 Task: Search one way flight ticket for 4 adults, 2 children, 2 infants in seat and 1 infant on lap in premium economy from Lewisburg: Greenbrier Valley Airport to Gillette: Gillette Campbell County Airport on 5-1-2023. Choice of flights is Singapure airlines. Number of bags: 2 carry on bags. Outbound departure time preference is 13:00.
Action: Mouse moved to (286, 263)
Screenshot: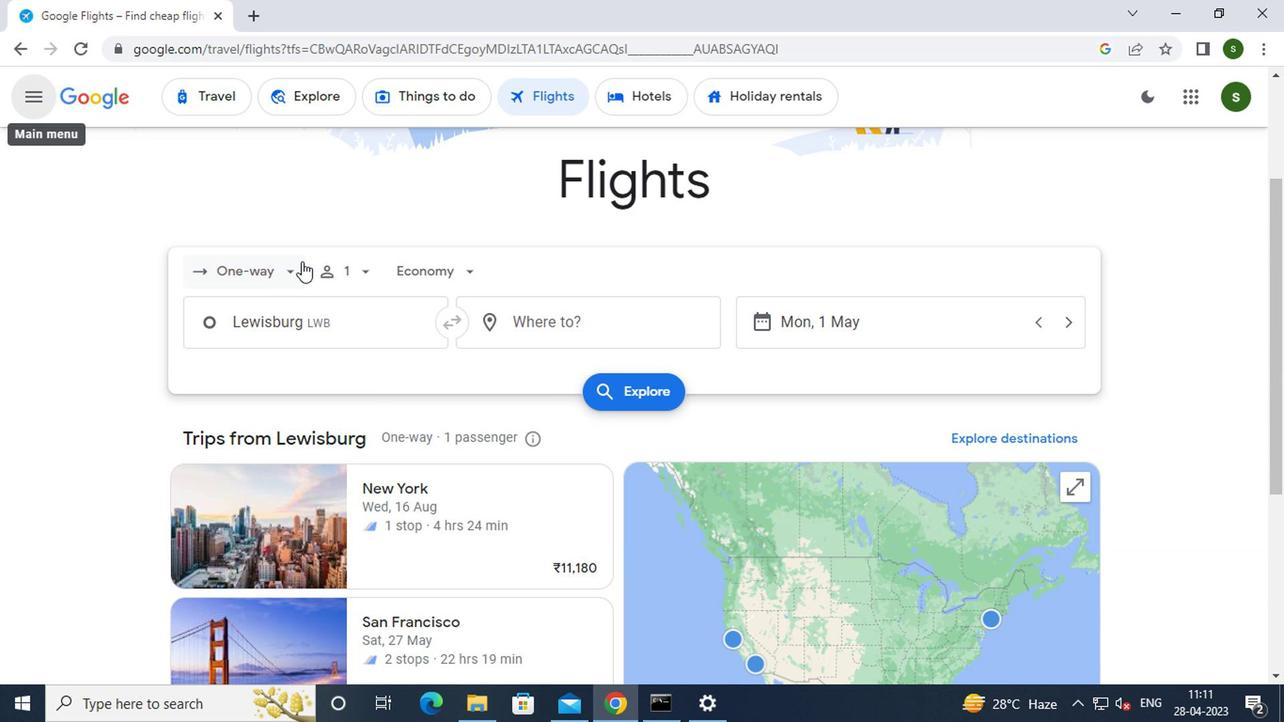 
Action: Mouse pressed left at (286, 263)
Screenshot: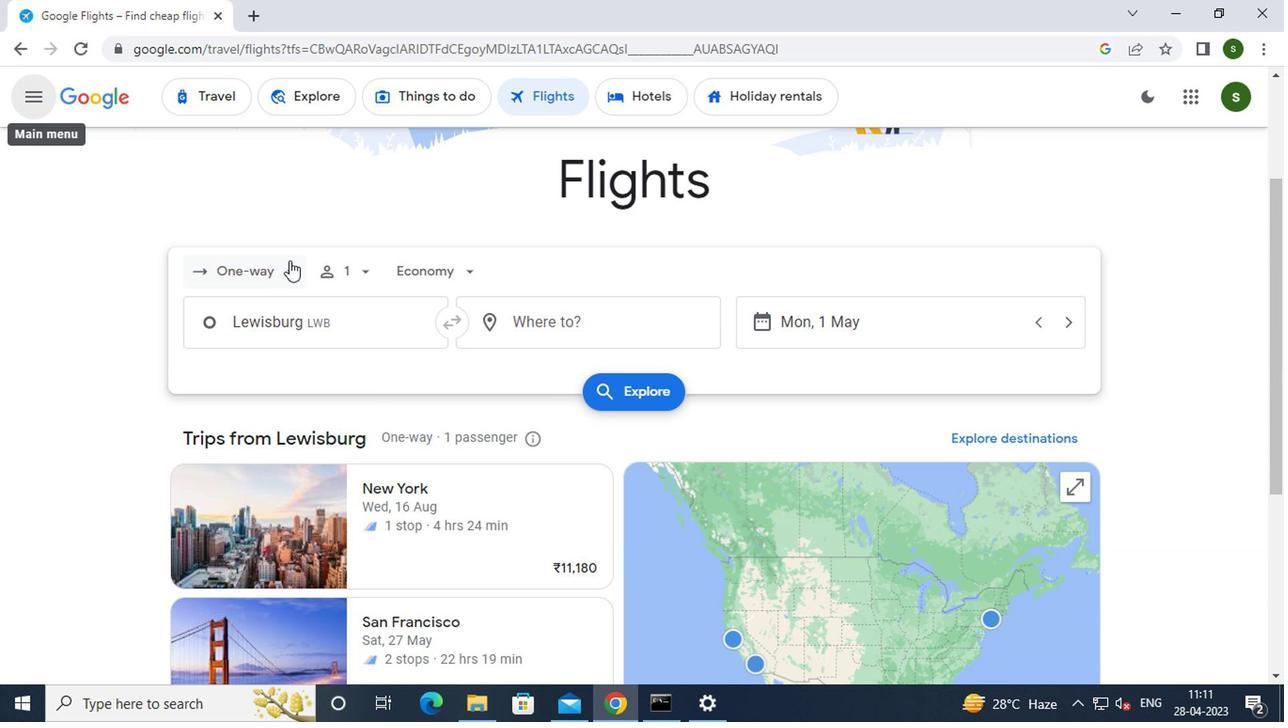 
Action: Mouse moved to (284, 352)
Screenshot: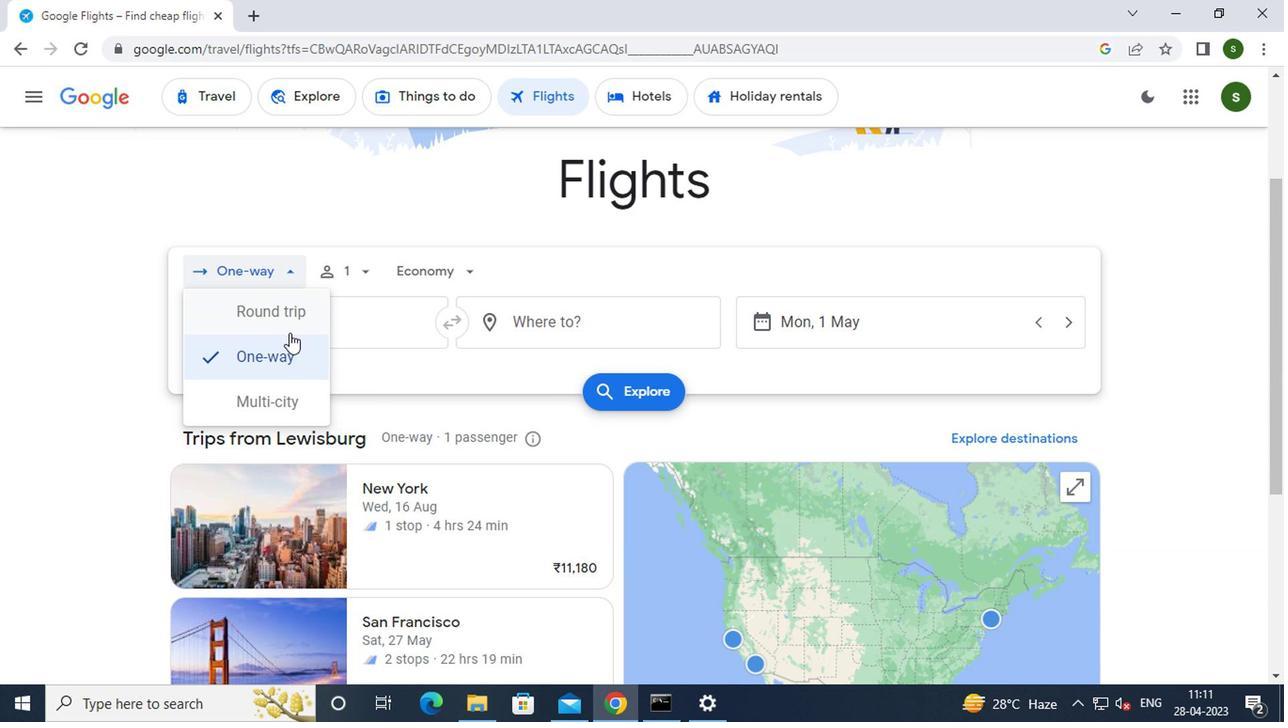 
Action: Mouse pressed left at (284, 352)
Screenshot: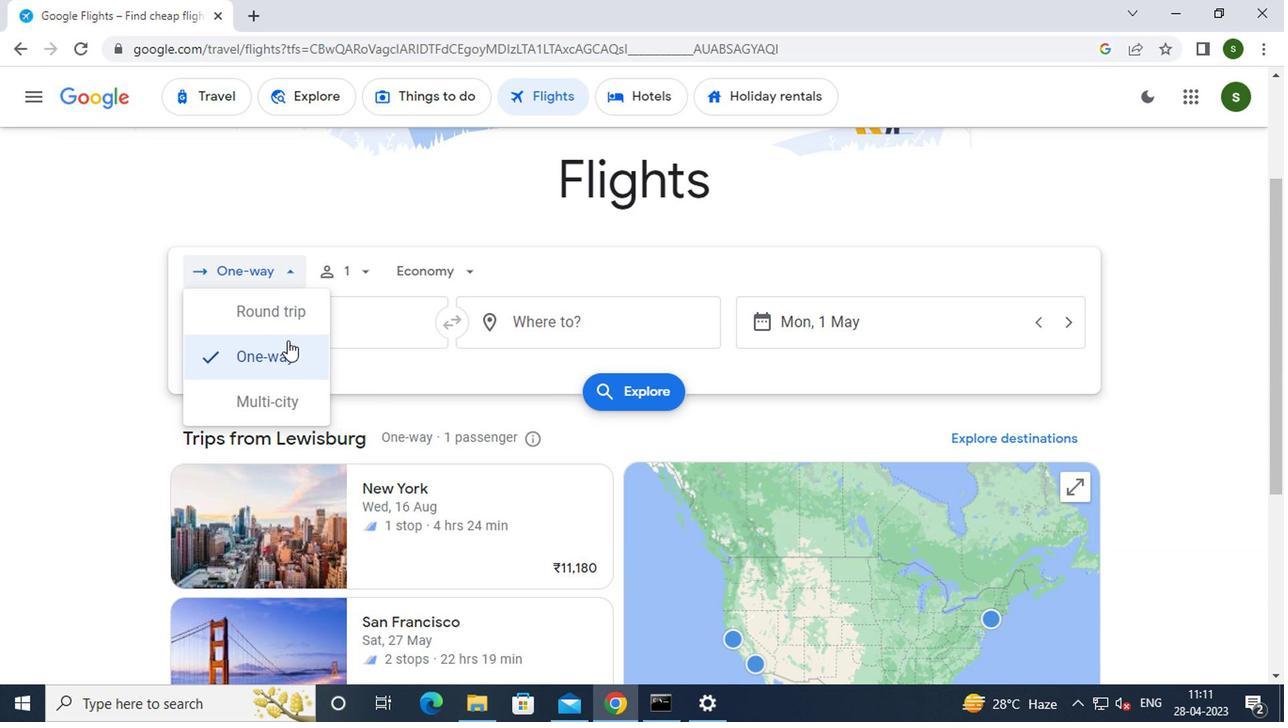 
Action: Mouse moved to (357, 266)
Screenshot: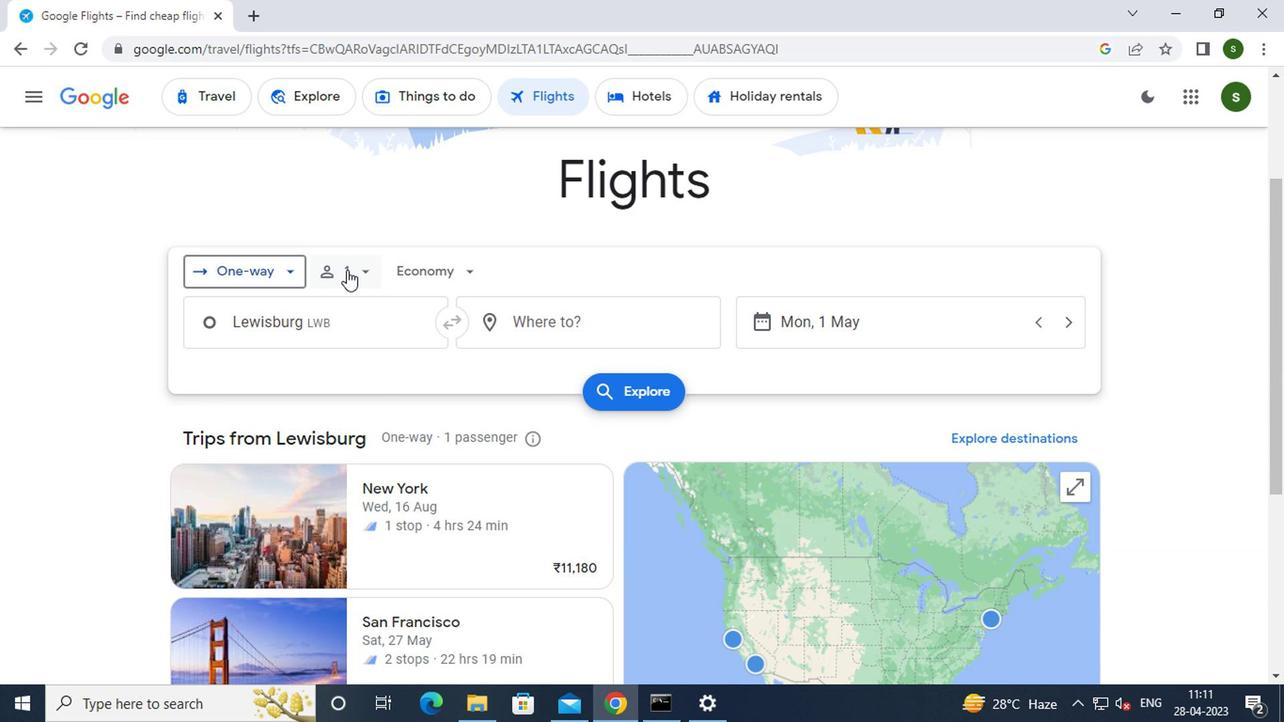 
Action: Mouse pressed left at (357, 266)
Screenshot: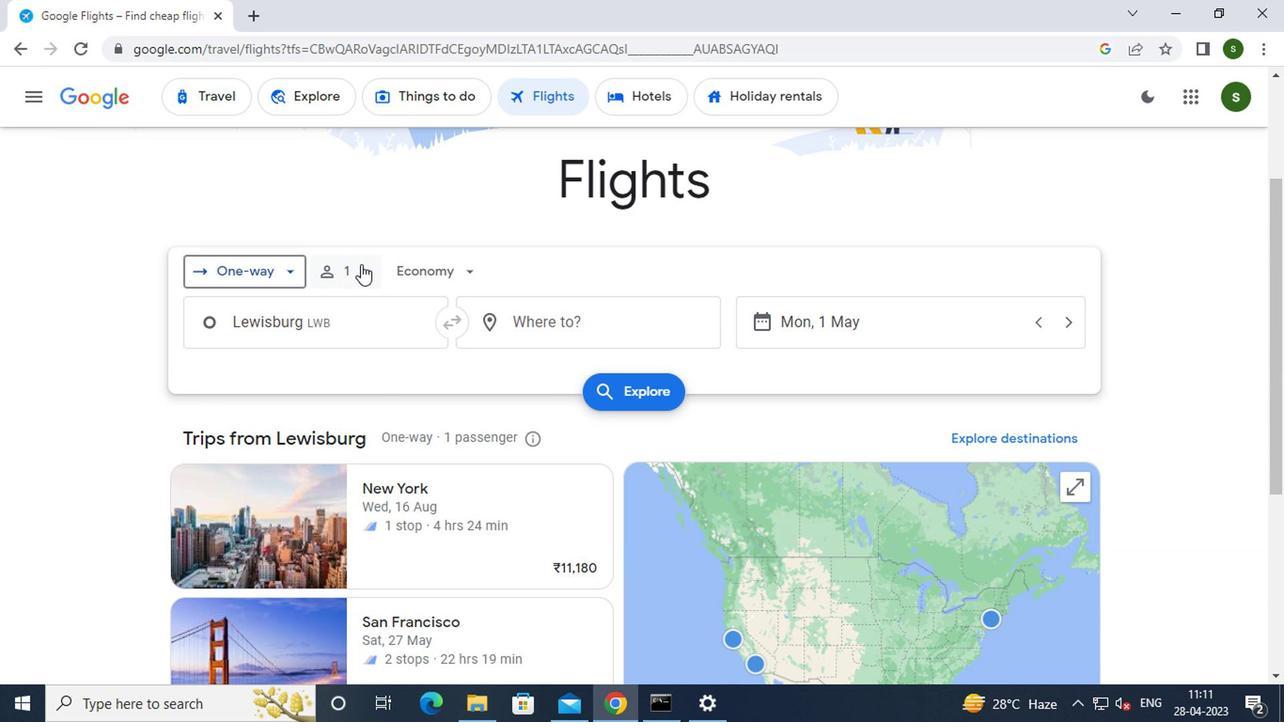 
Action: Mouse moved to (491, 322)
Screenshot: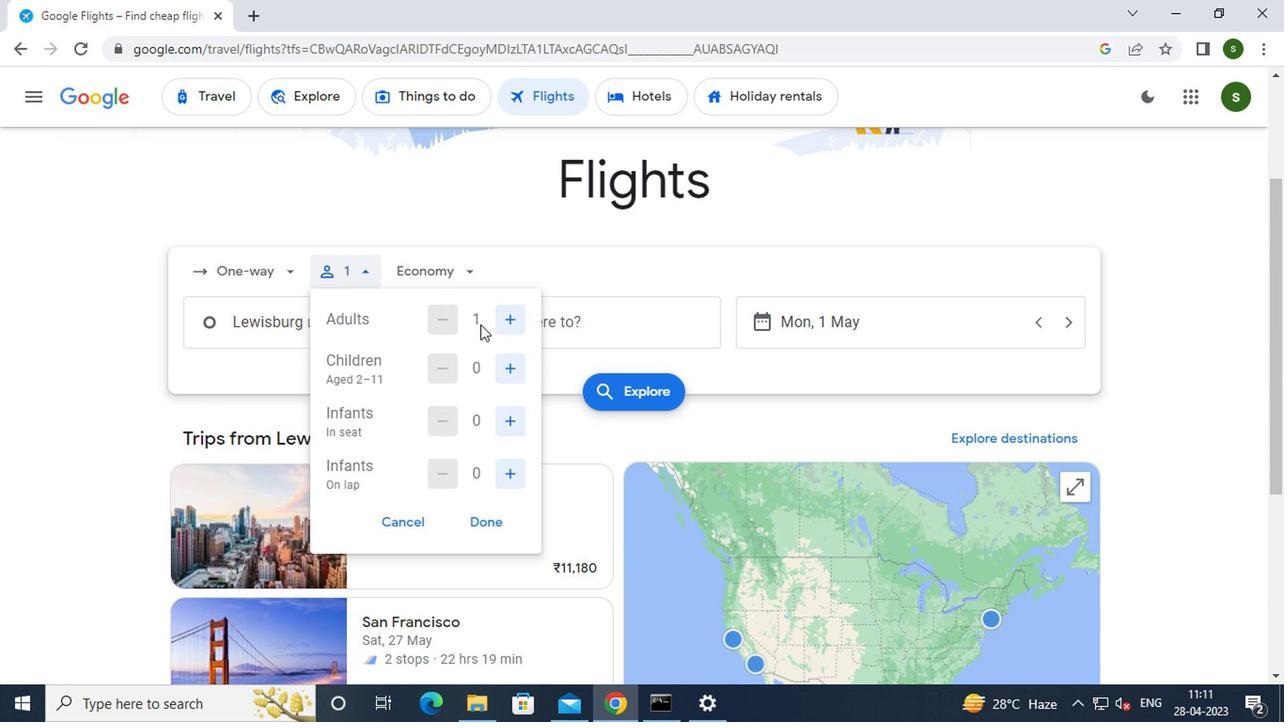
Action: Mouse pressed left at (491, 322)
Screenshot: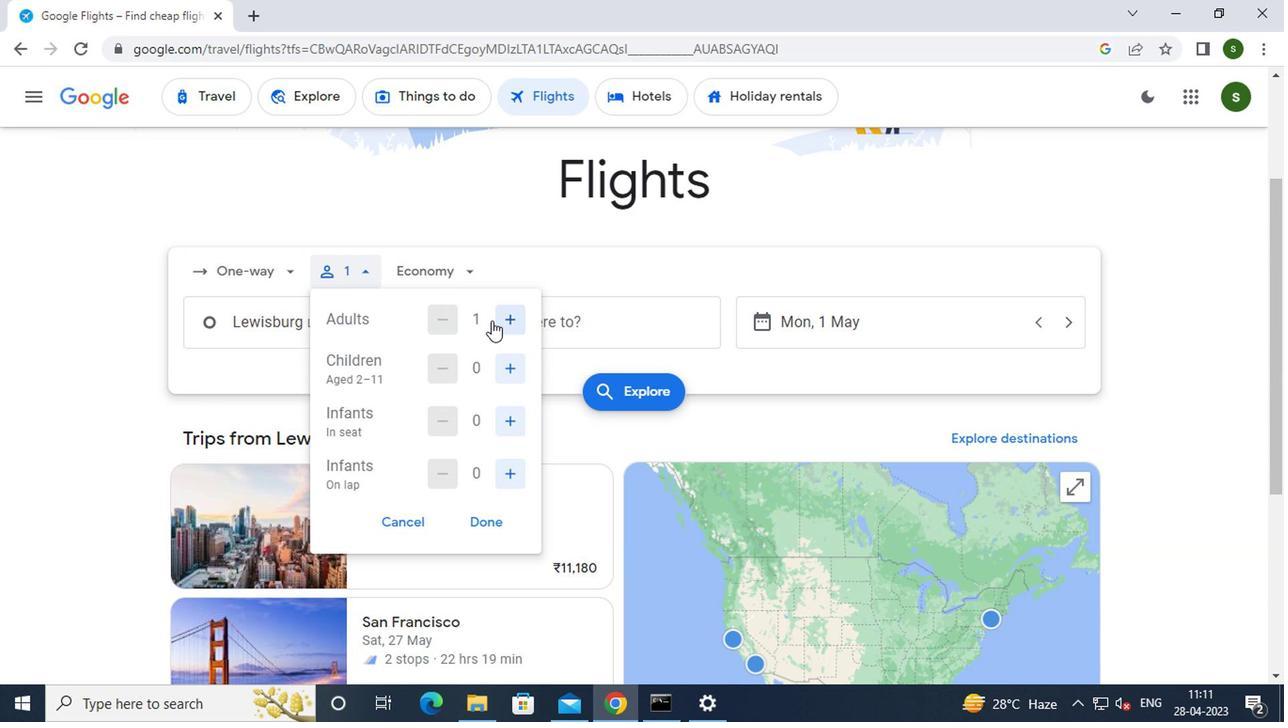 
Action: Mouse pressed left at (491, 322)
Screenshot: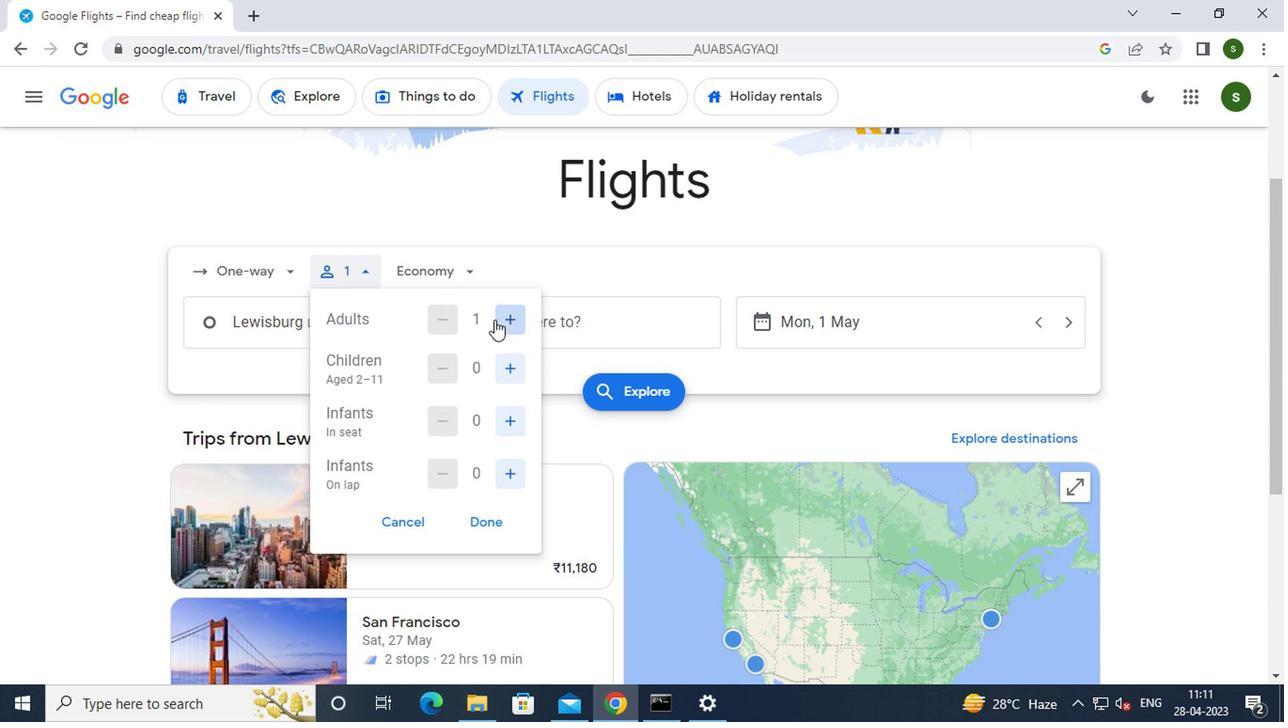 
Action: Mouse pressed left at (491, 322)
Screenshot: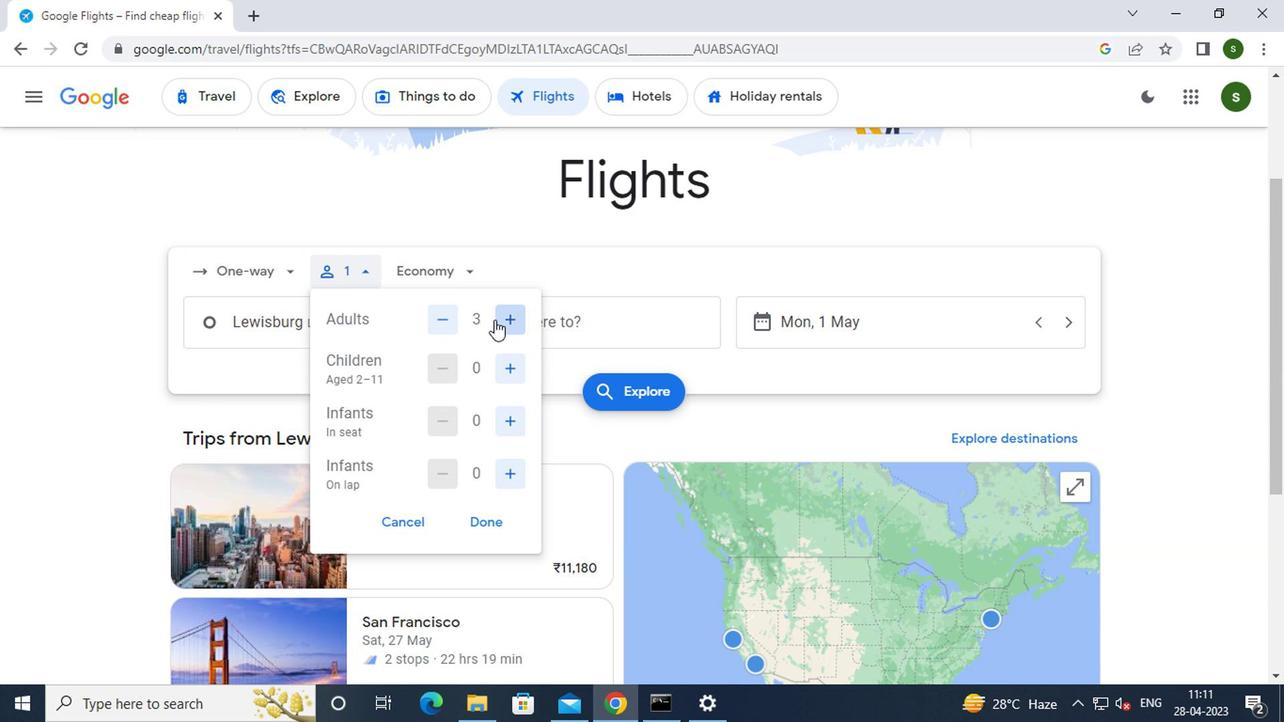 
Action: Mouse moved to (506, 361)
Screenshot: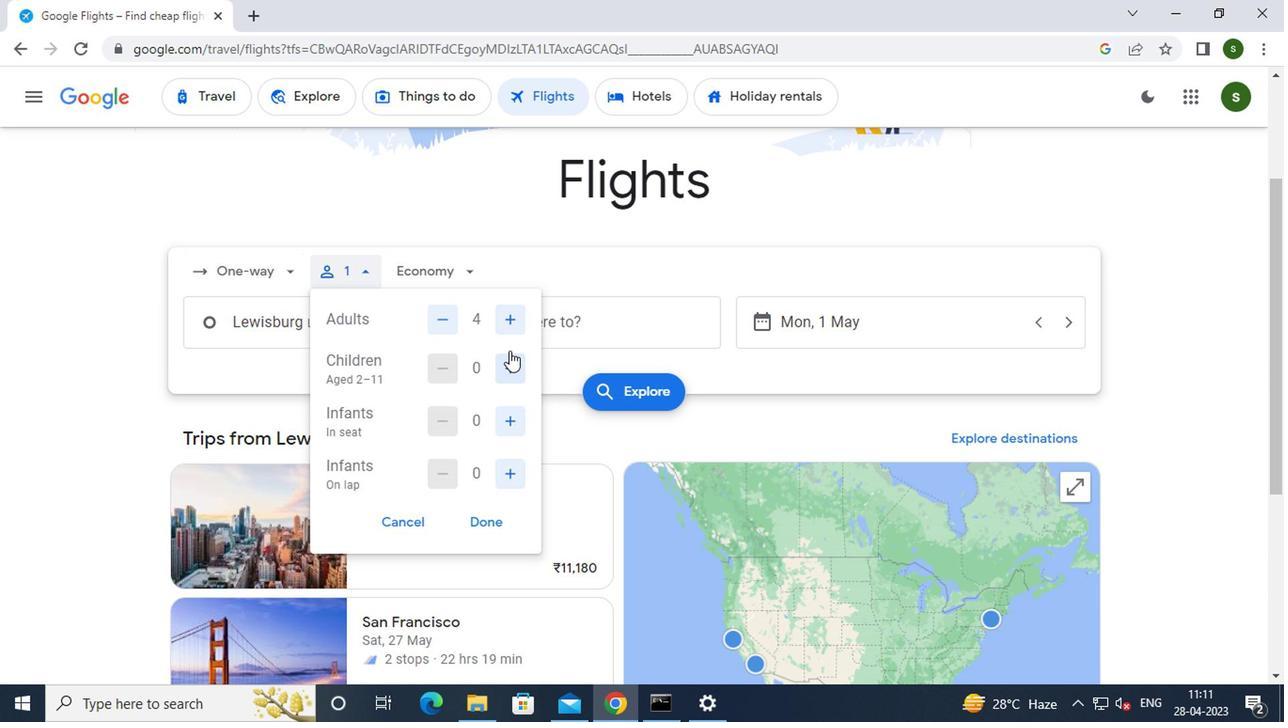 
Action: Mouse pressed left at (506, 361)
Screenshot: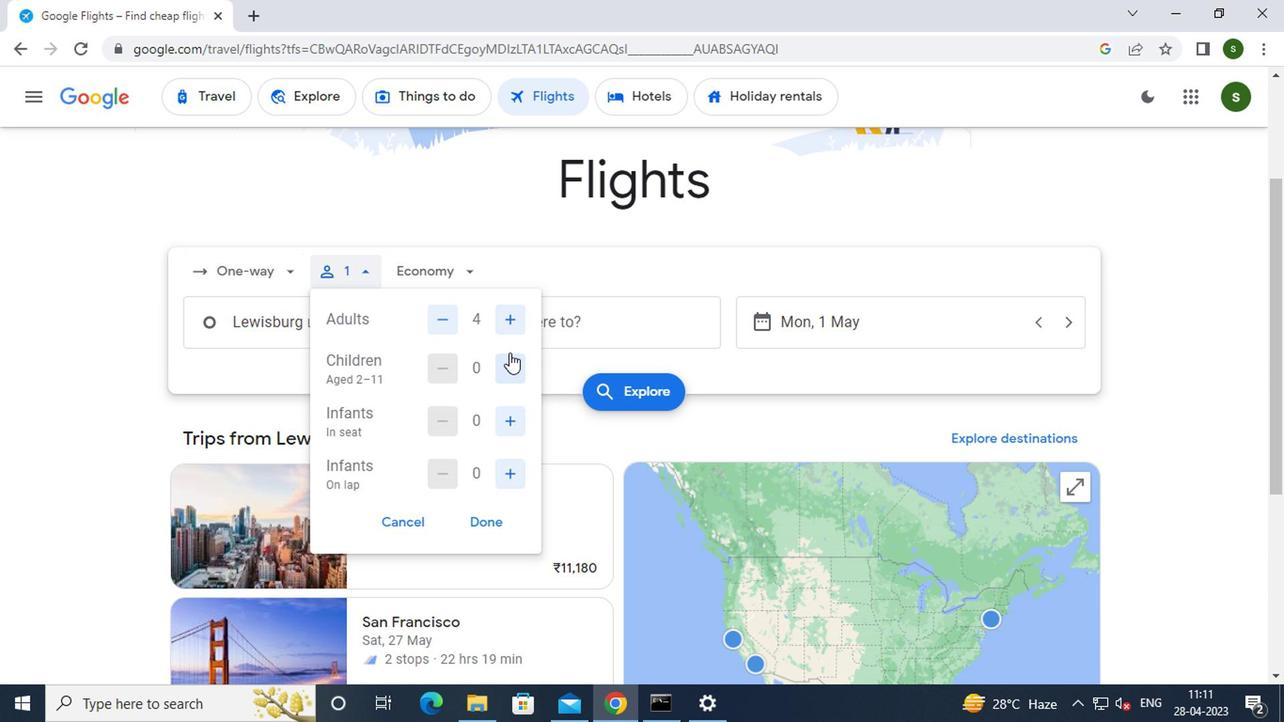 
Action: Mouse pressed left at (506, 361)
Screenshot: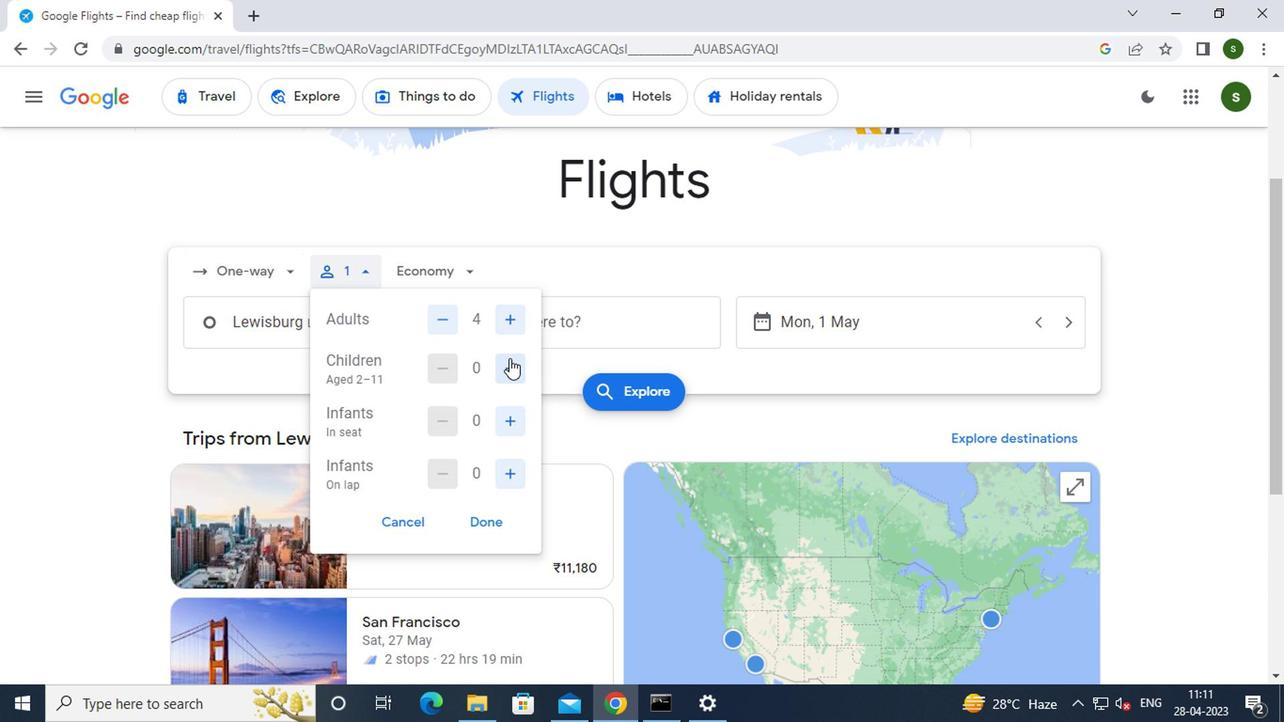 
Action: Mouse moved to (515, 412)
Screenshot: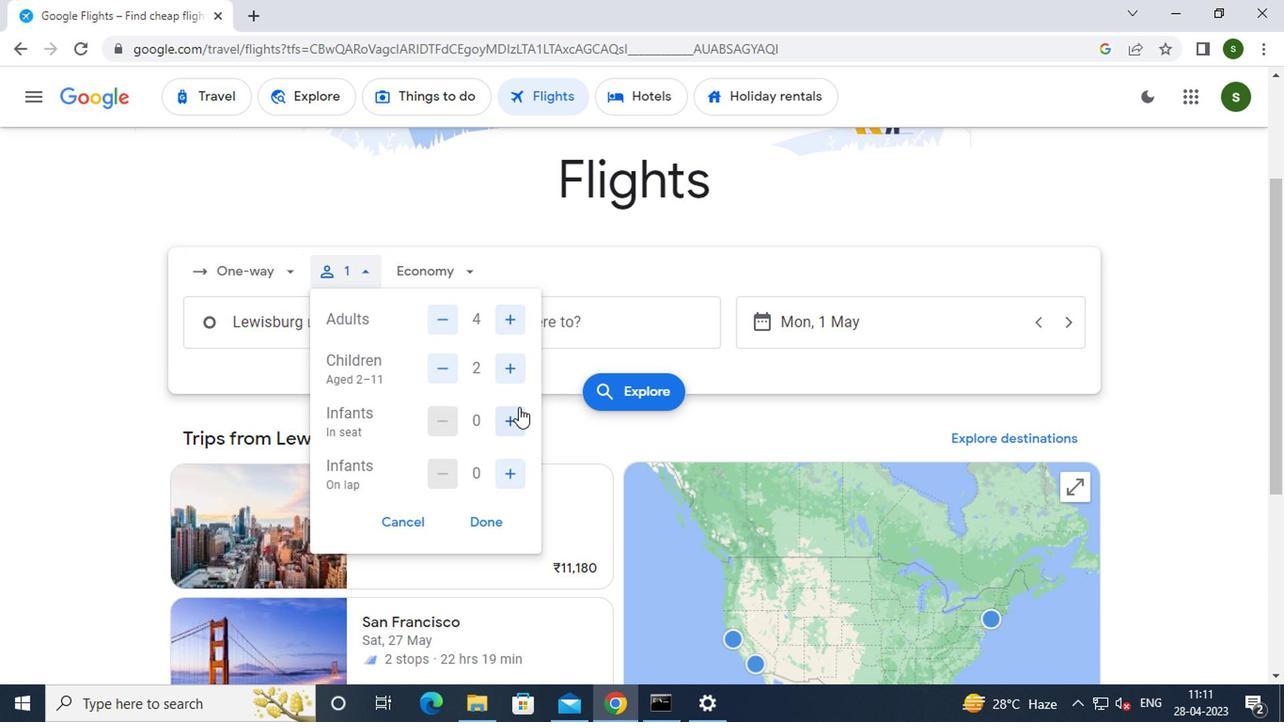 
Action: Mouse pressed left at (515, 412)
Screenshot: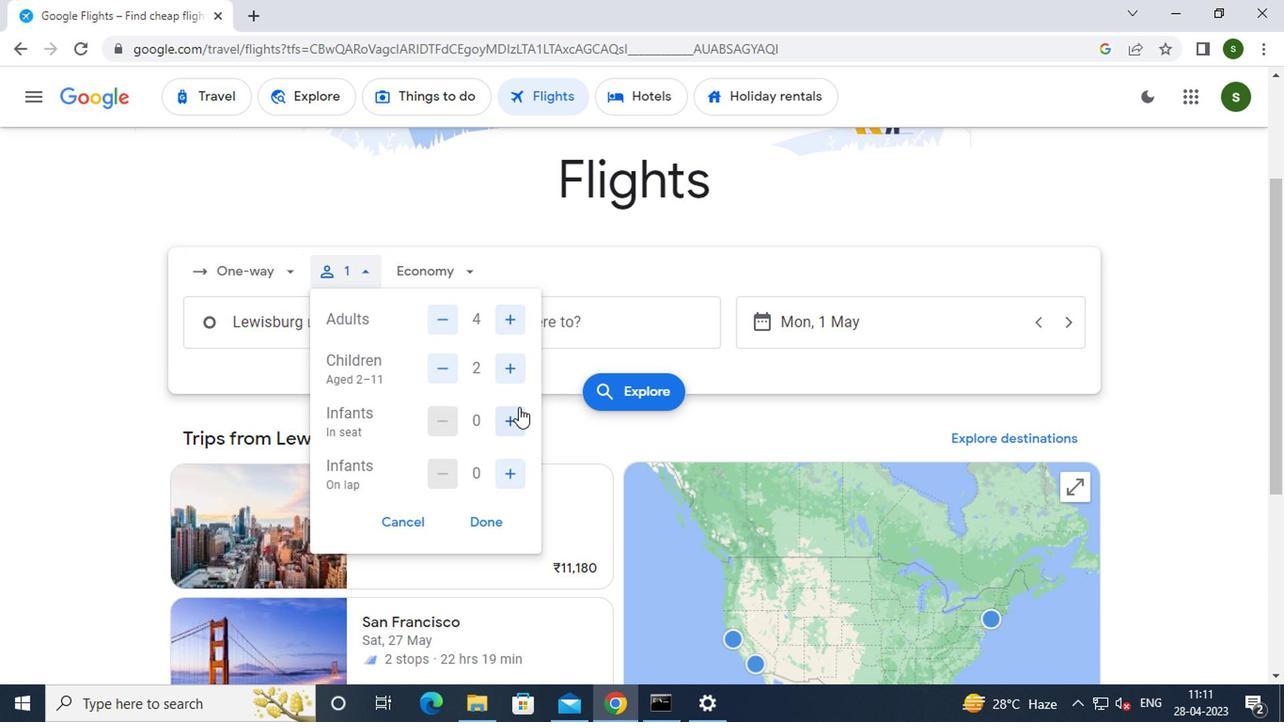 
Action: Mouse pressed left at (515, 412)
Screenshot: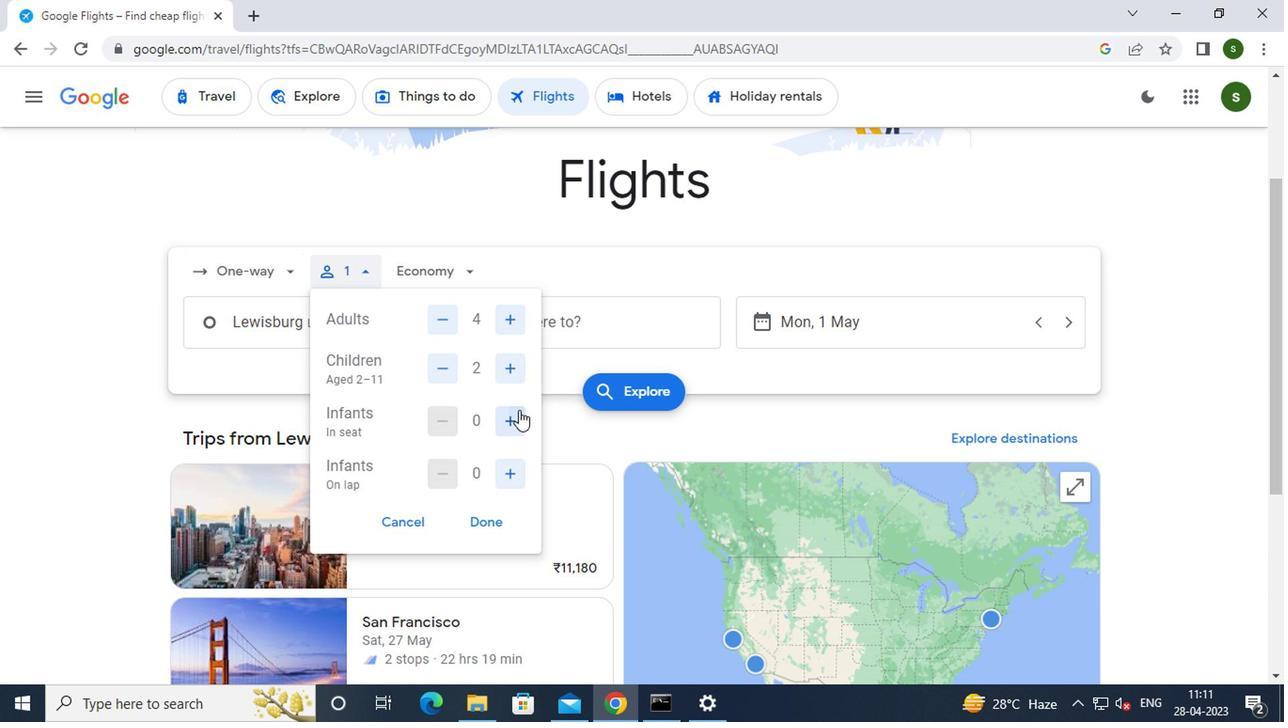 
Action: Mouse moved to (506, 485)
Screenshot: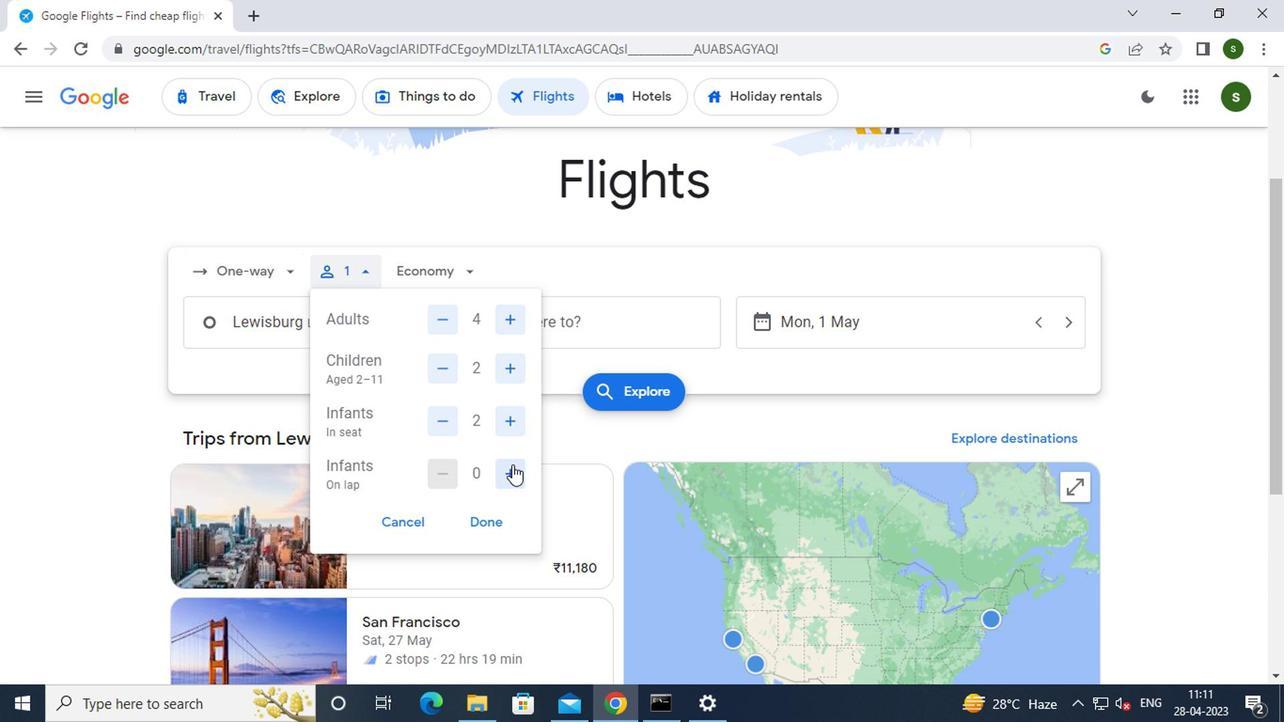 
Action: Mouse pressed left at (506, 485)
Screenshot: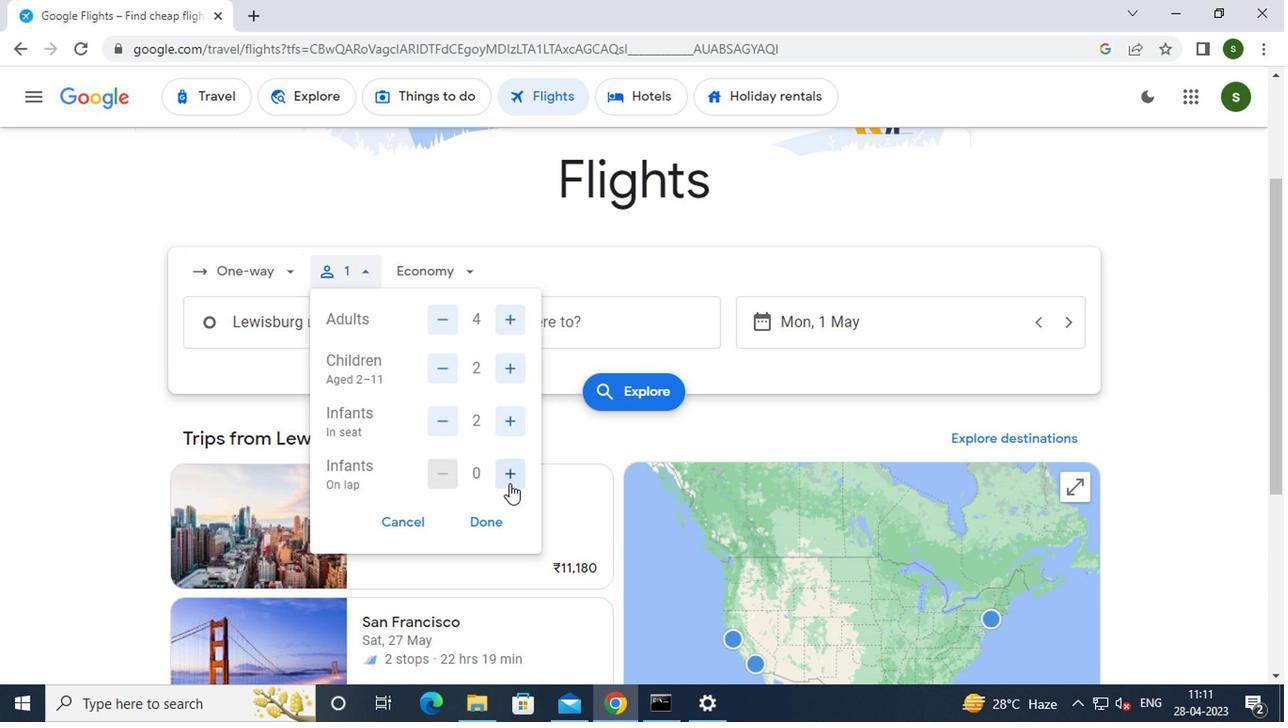 
Action: Mouse moved to (493, 527)
Screenshot: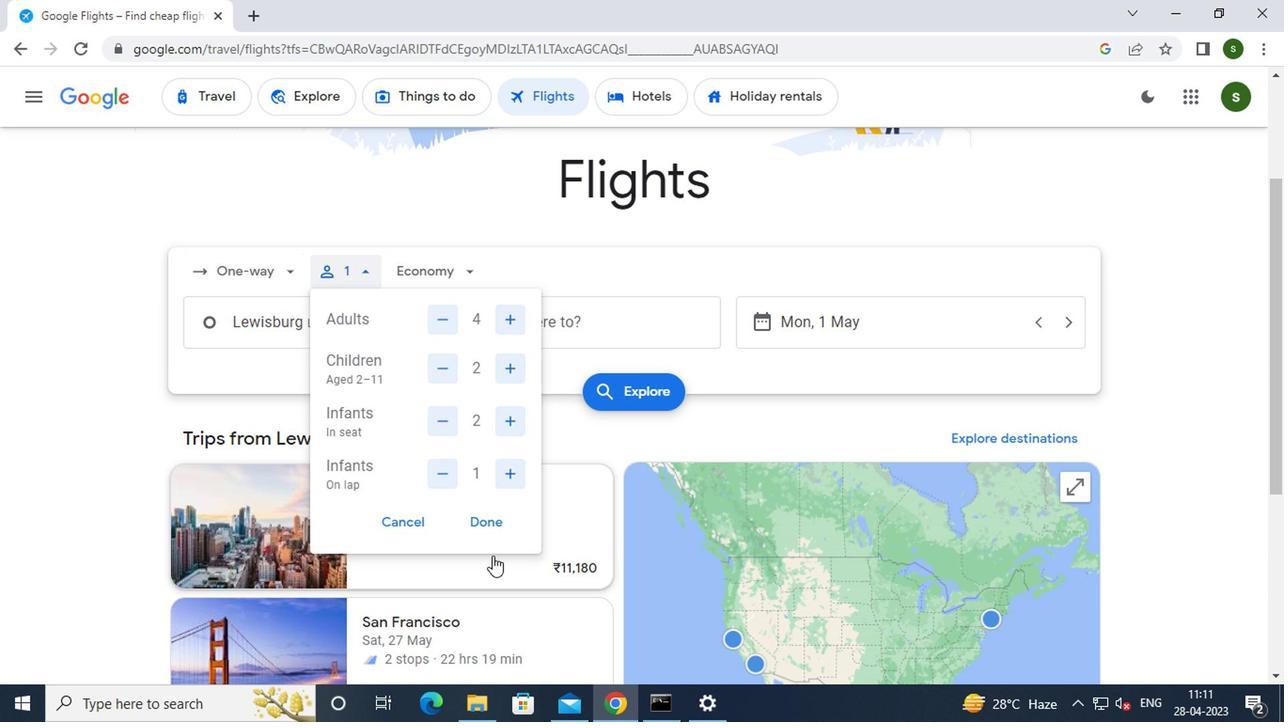 
Action: Mouse pressed left at (493, 527)
Screenshot: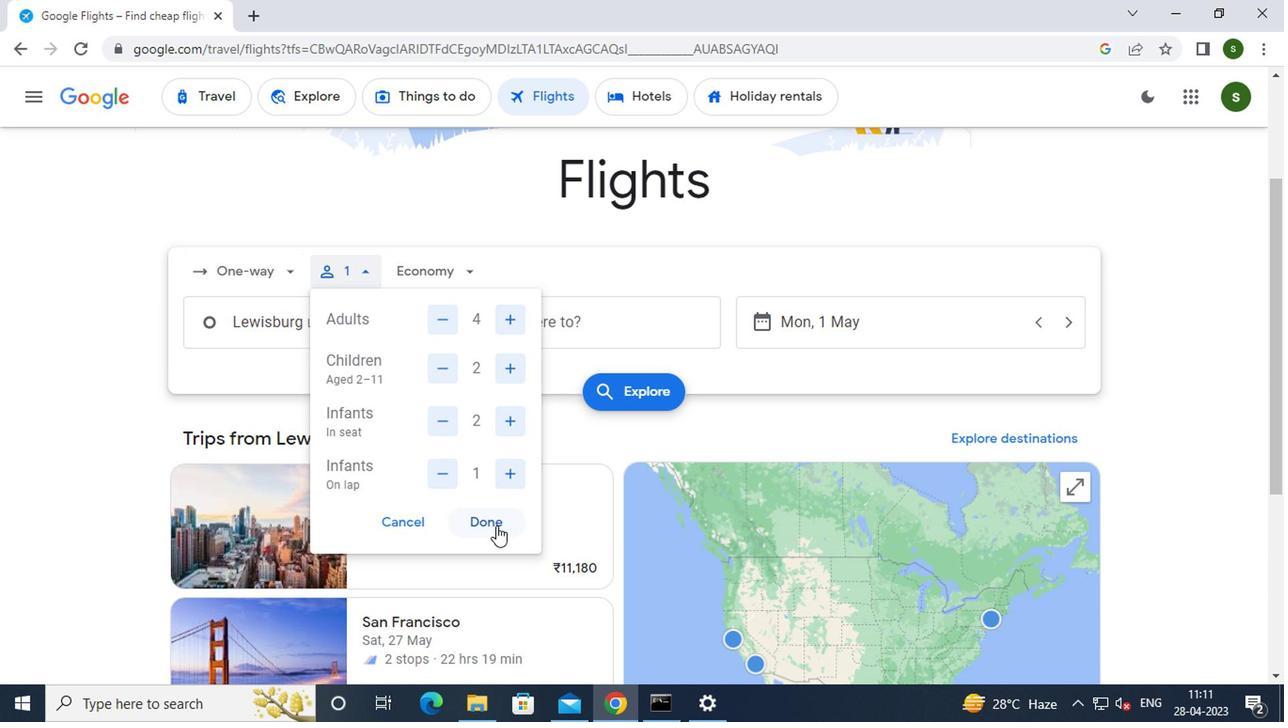 
Action: Mouse moved to (458, 282)
Screenshot: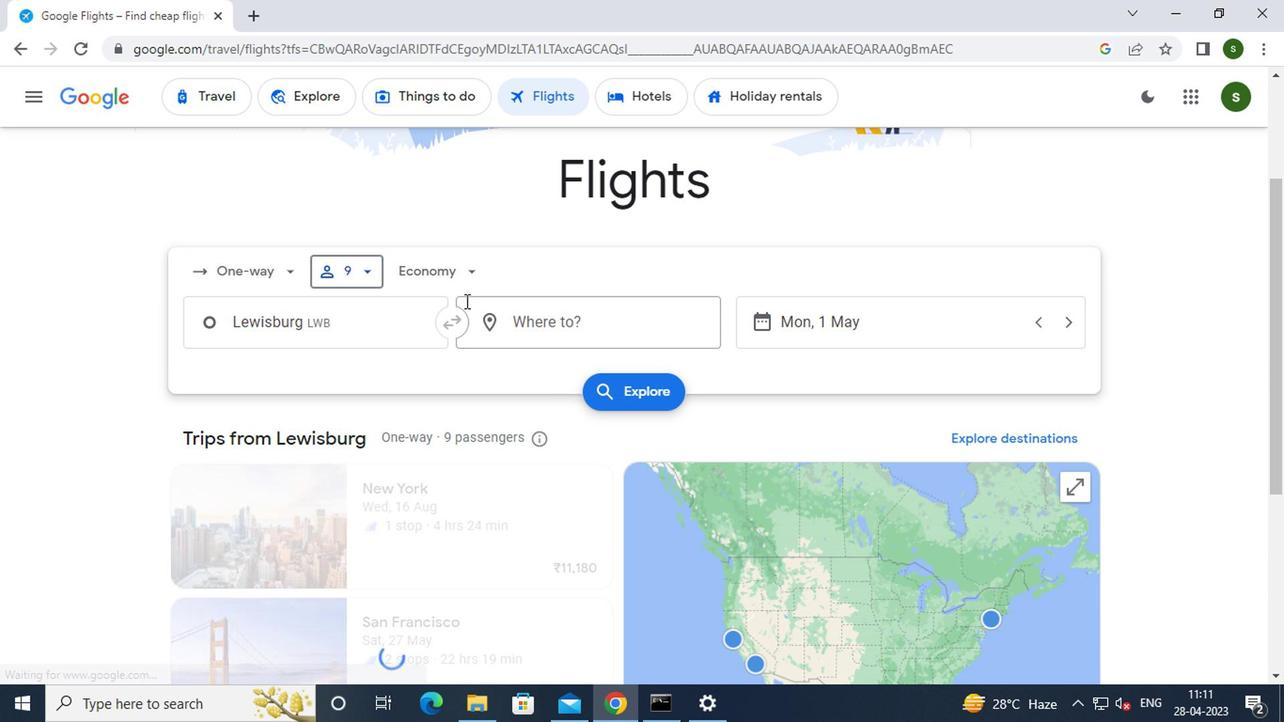 
Action: Mouse pressed left at (458, 282)
Screenshot: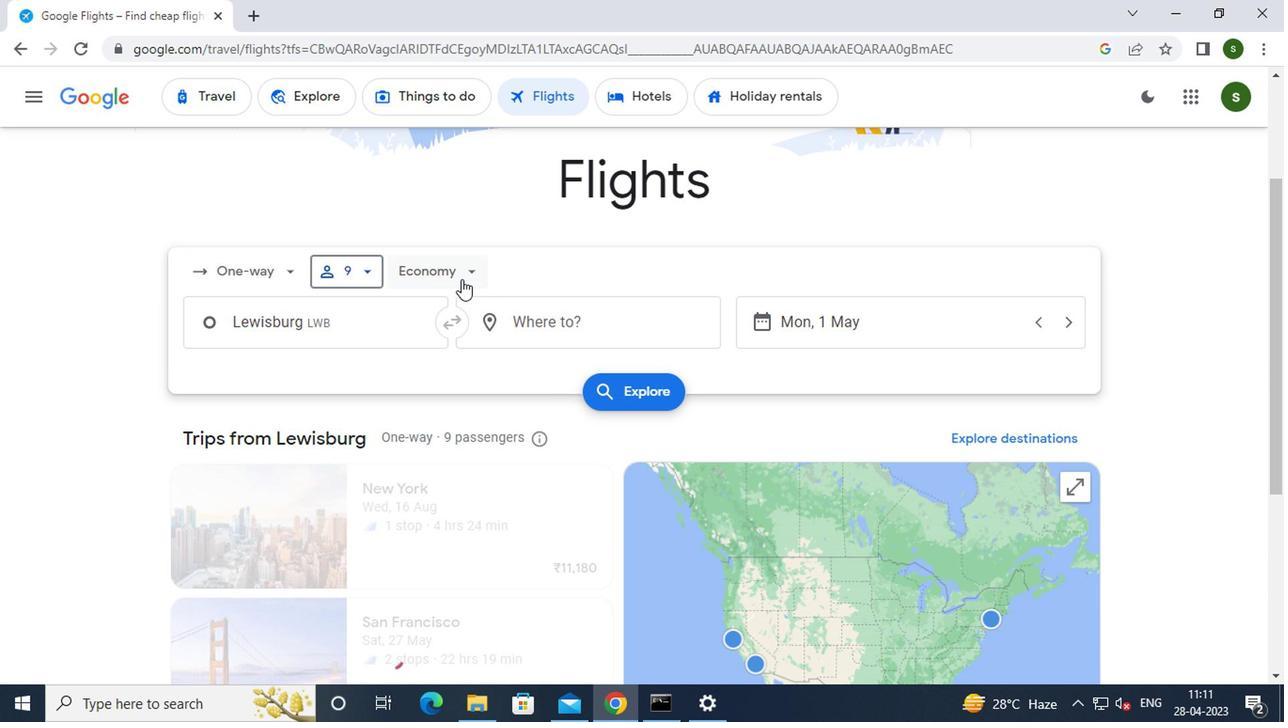 
Action: Mouse moved to (464, 357)
Screenshot: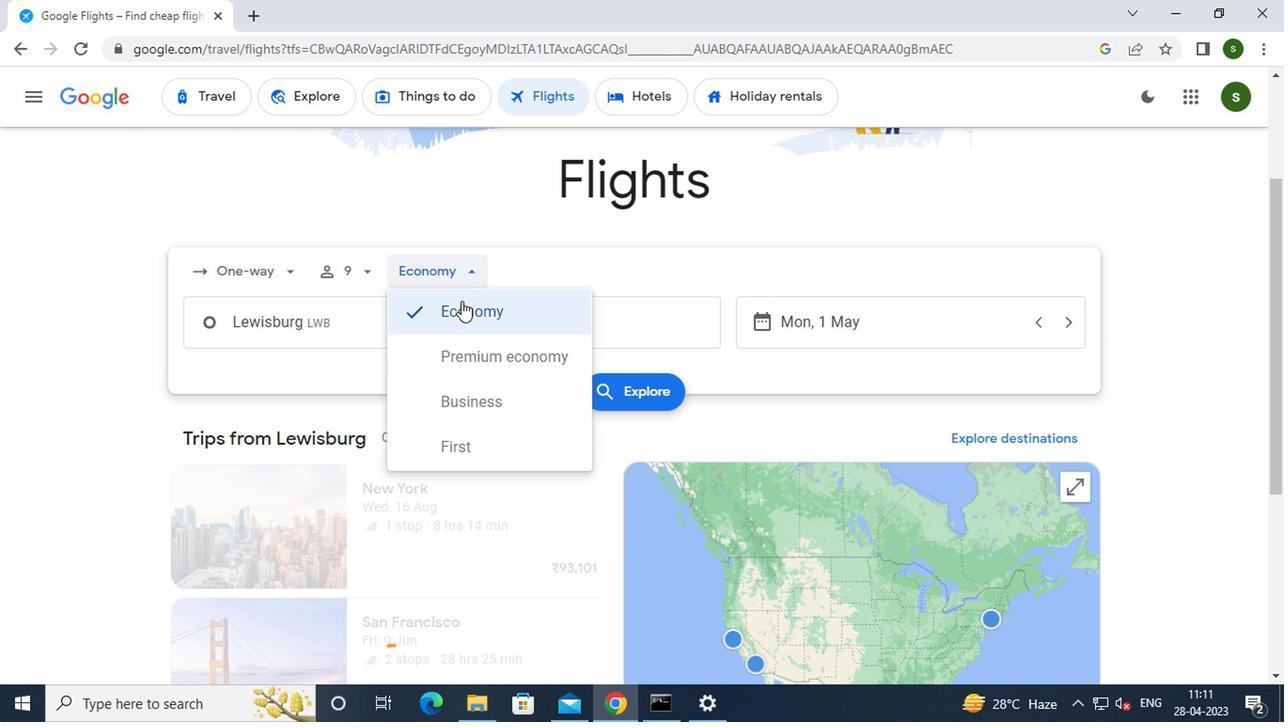 
Action: Mouse pressed left at (464, 357)
Screenshot: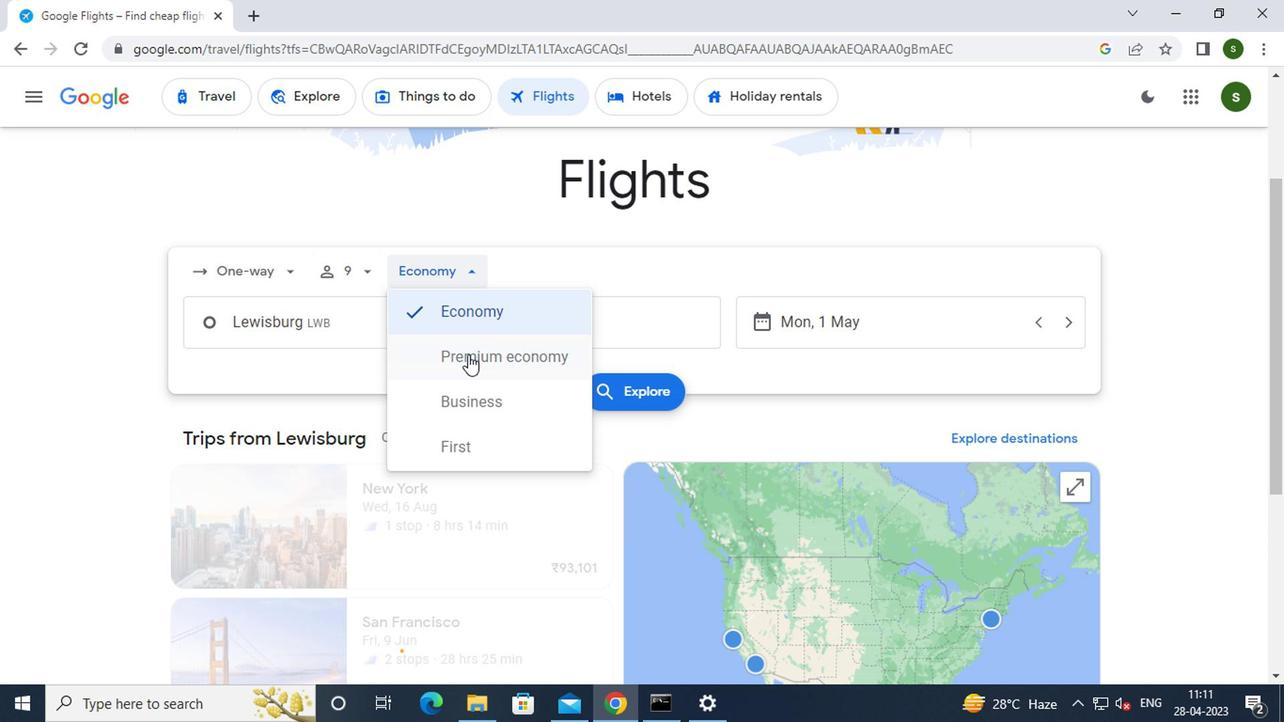 
Action: Mouse moved to (319, 314)
Screenshot: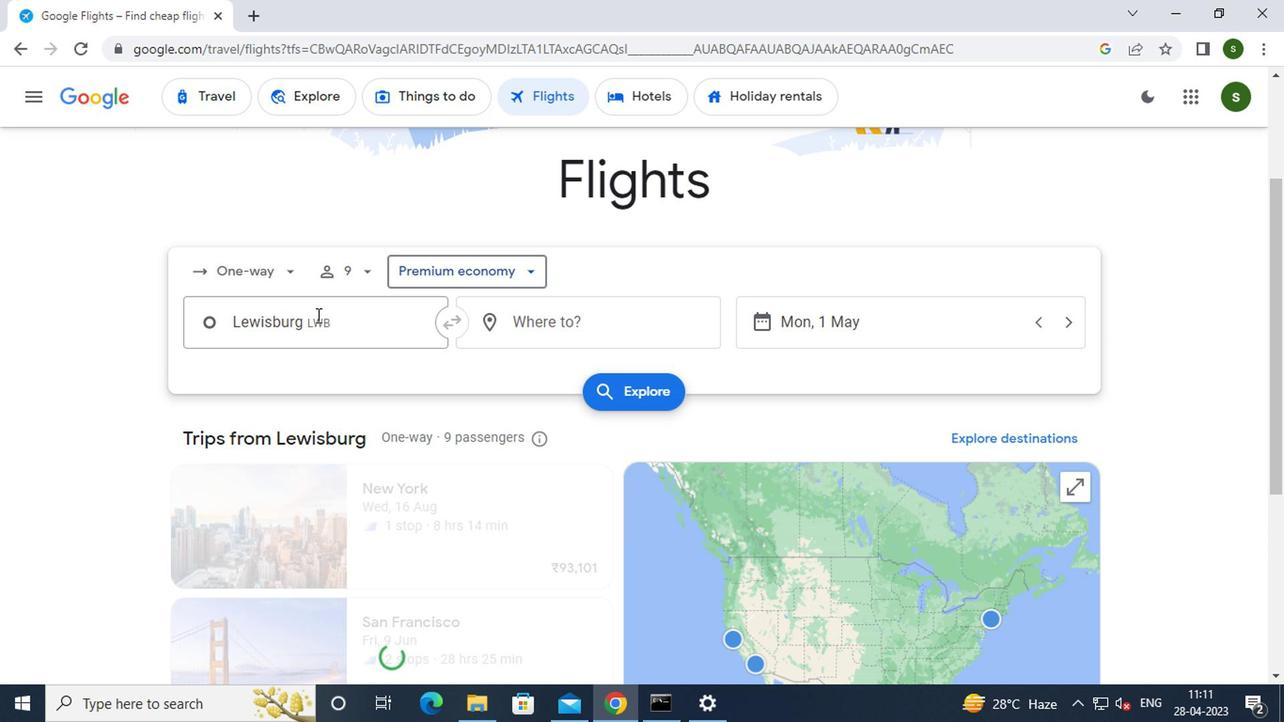 
Action: Mouse pressed left at (319, 314)
Screenshot: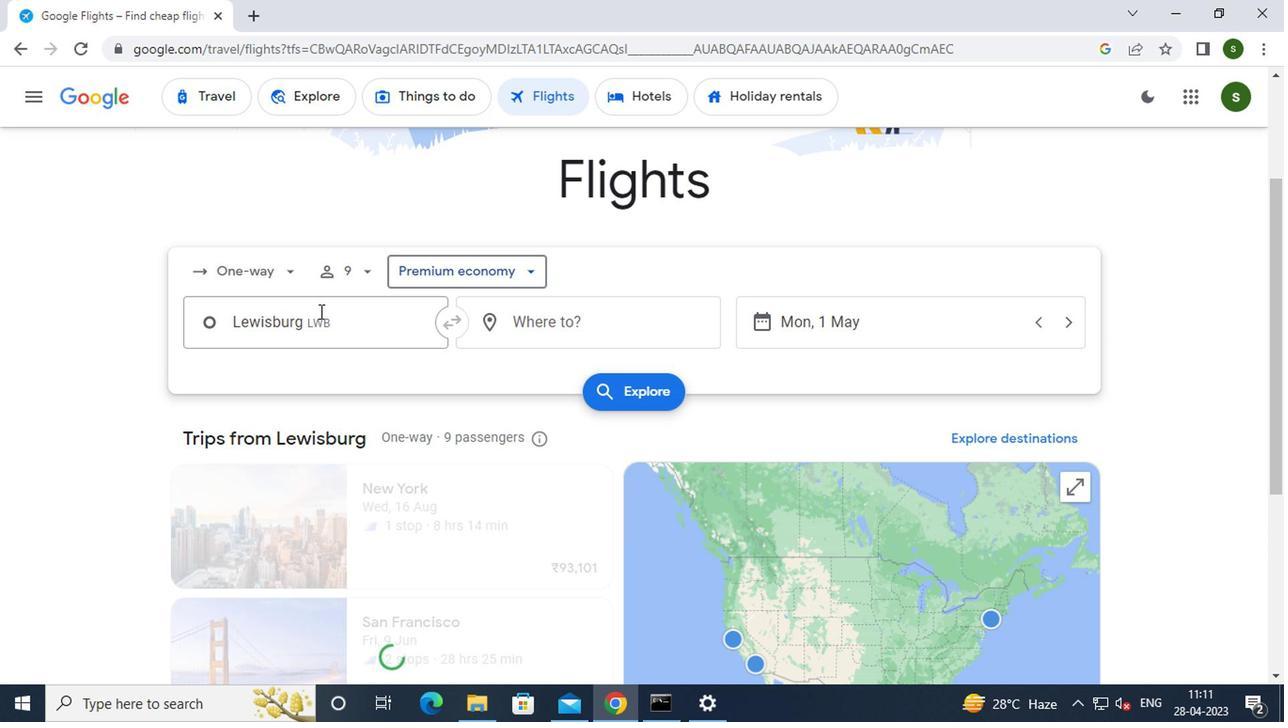 
Action: Key pressed <Key.backspace><Key.caps_lock>l<Key.caps_lock>ewisburg
Screenshot: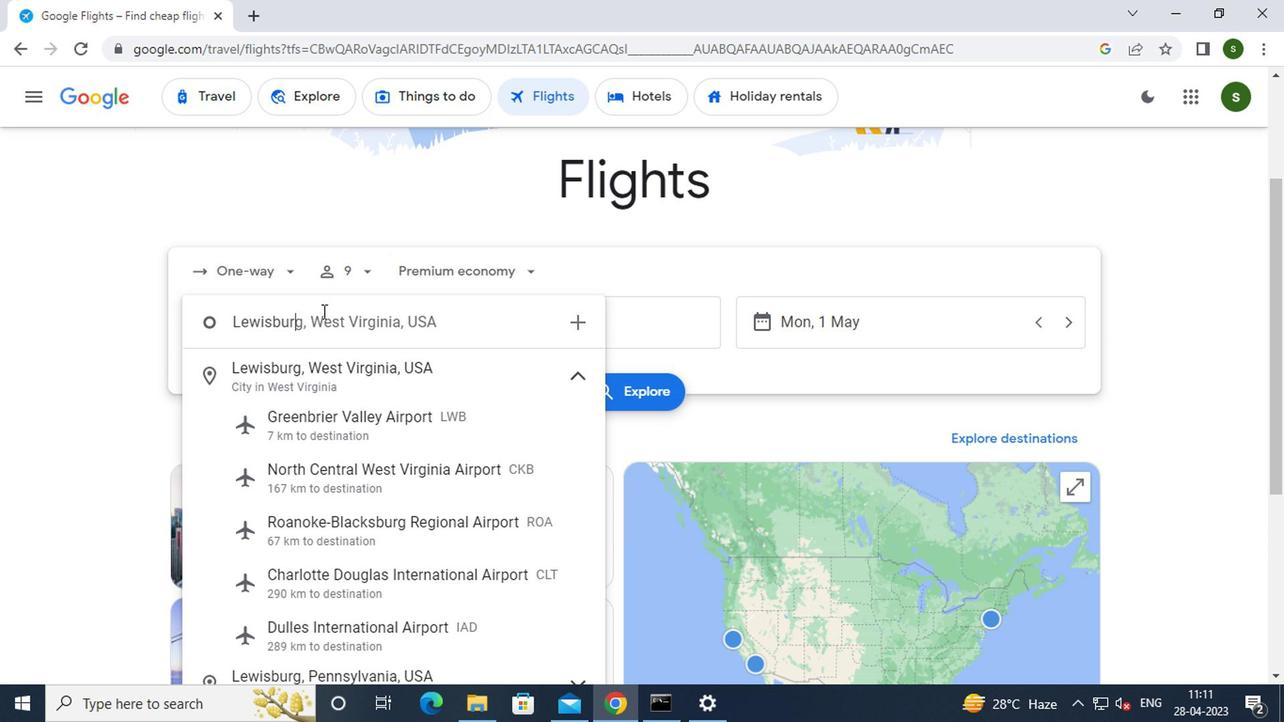 
Action: Mouse moved to (363, 429)
Screenshot: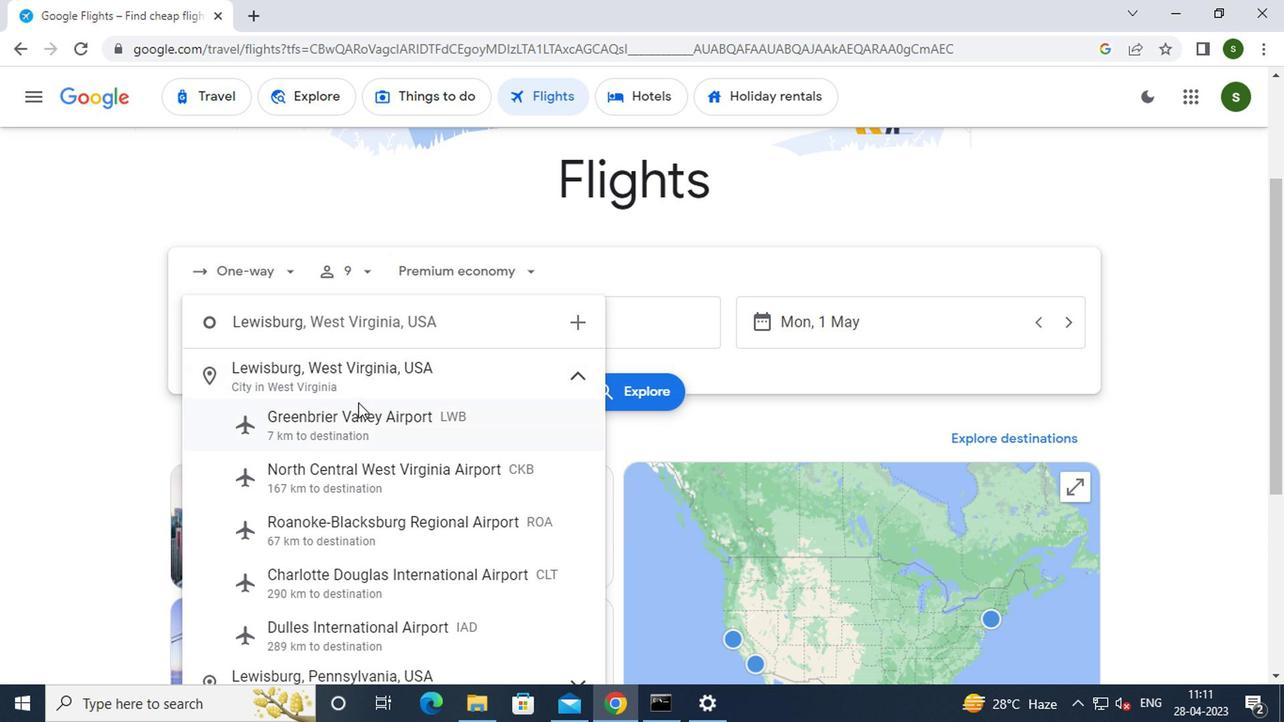 
Action: Mouse pressed left at (363, 429)
Screenshot: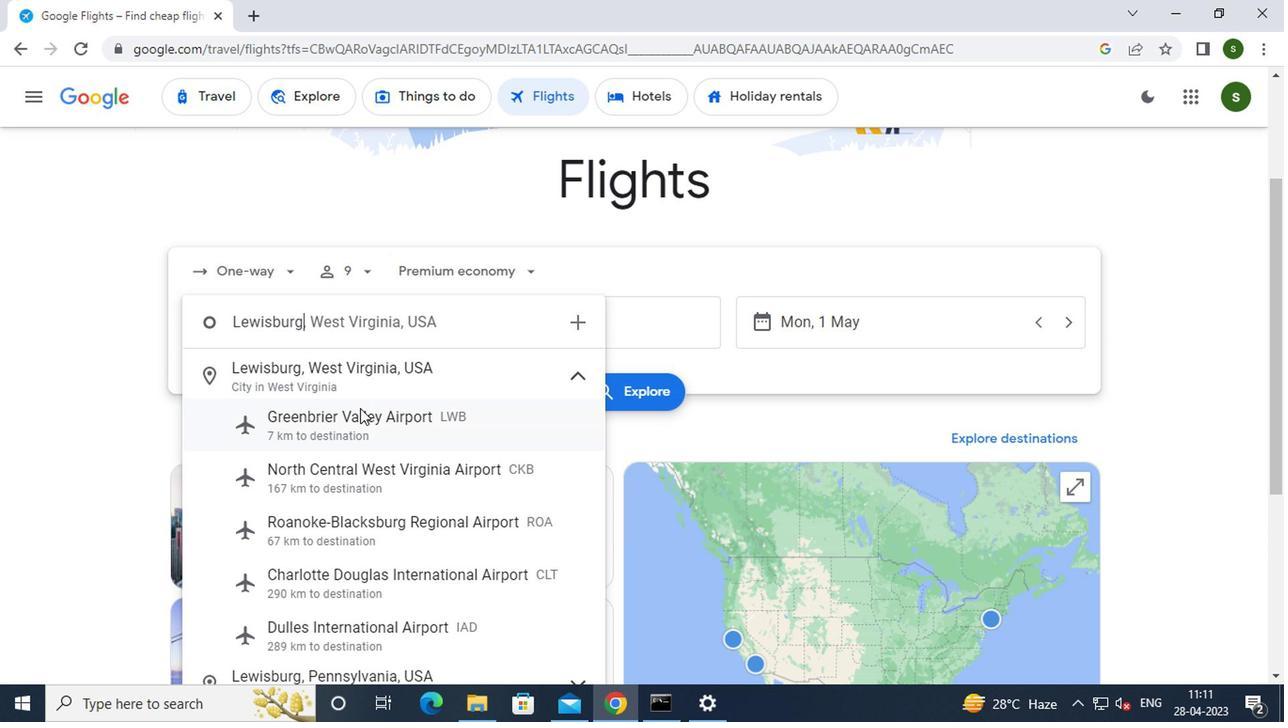 
Action: Mouse moved to (577, 325)
Screenshot: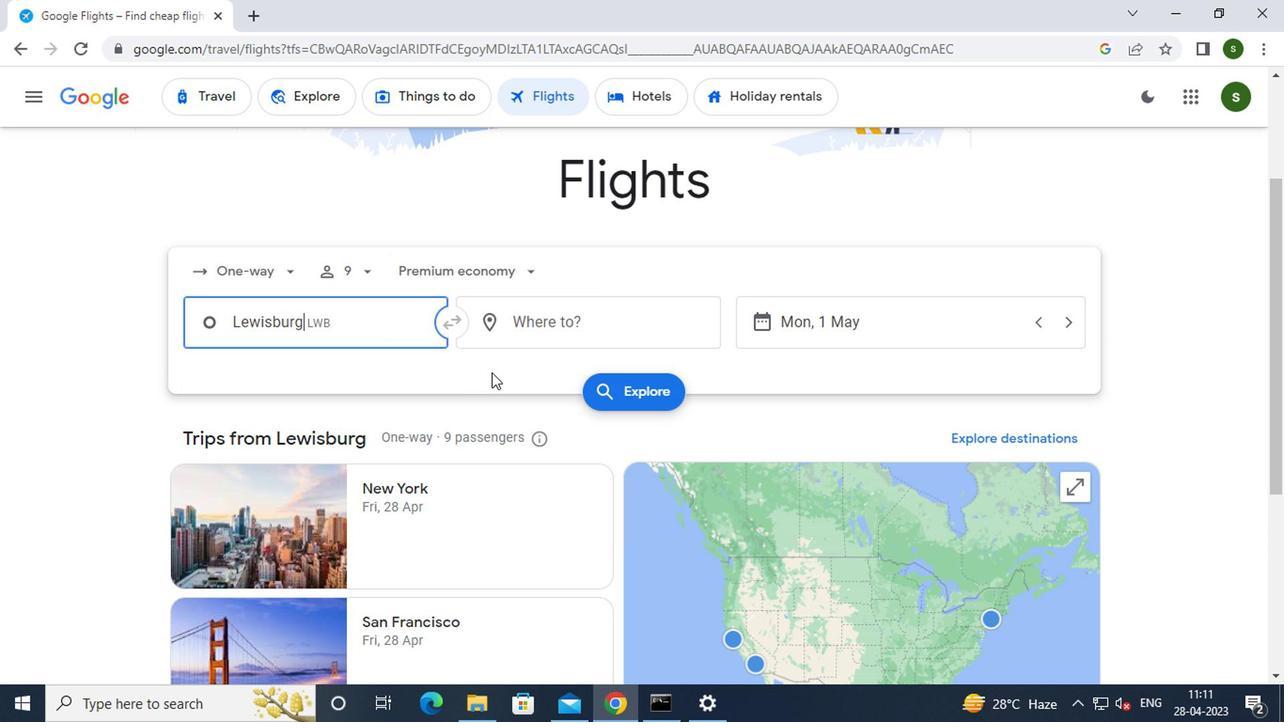 
Action: Mouse pressed left at (577, 325)
Screenshot: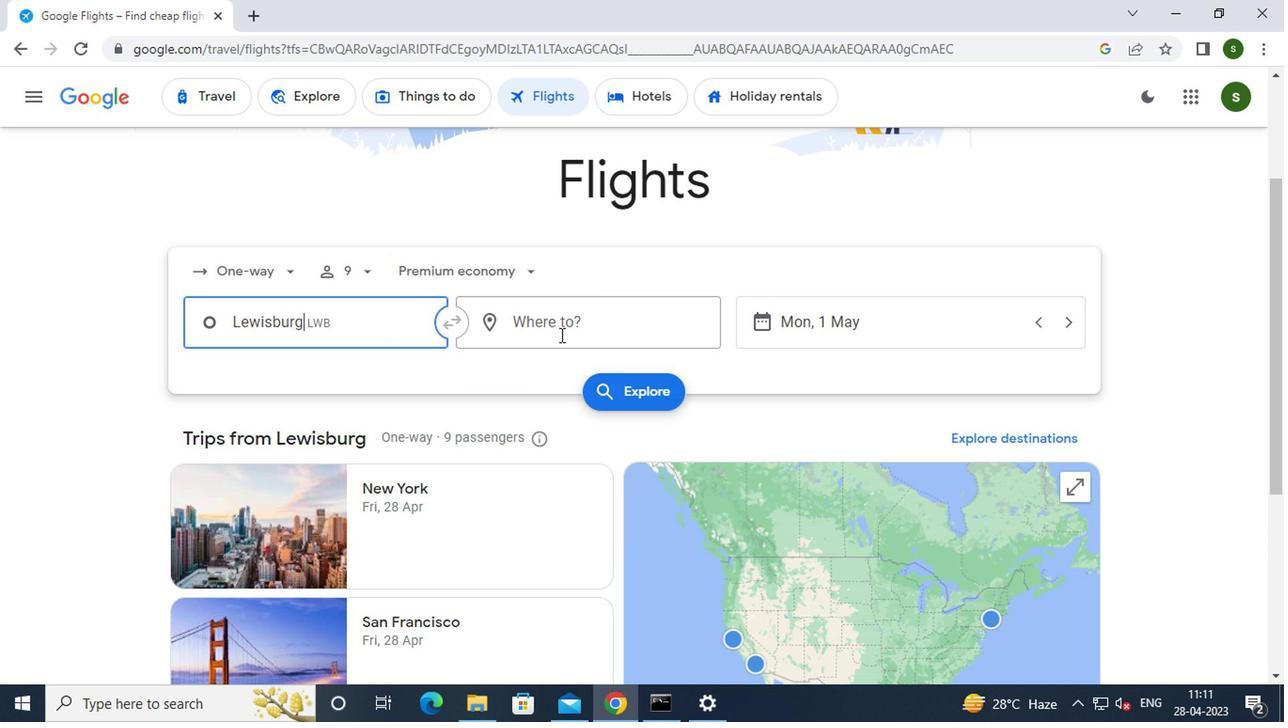 
Action: Key pressed <Key.caps_lock>g<Key.caps_lock>illette<Key.enter>
Screenshot: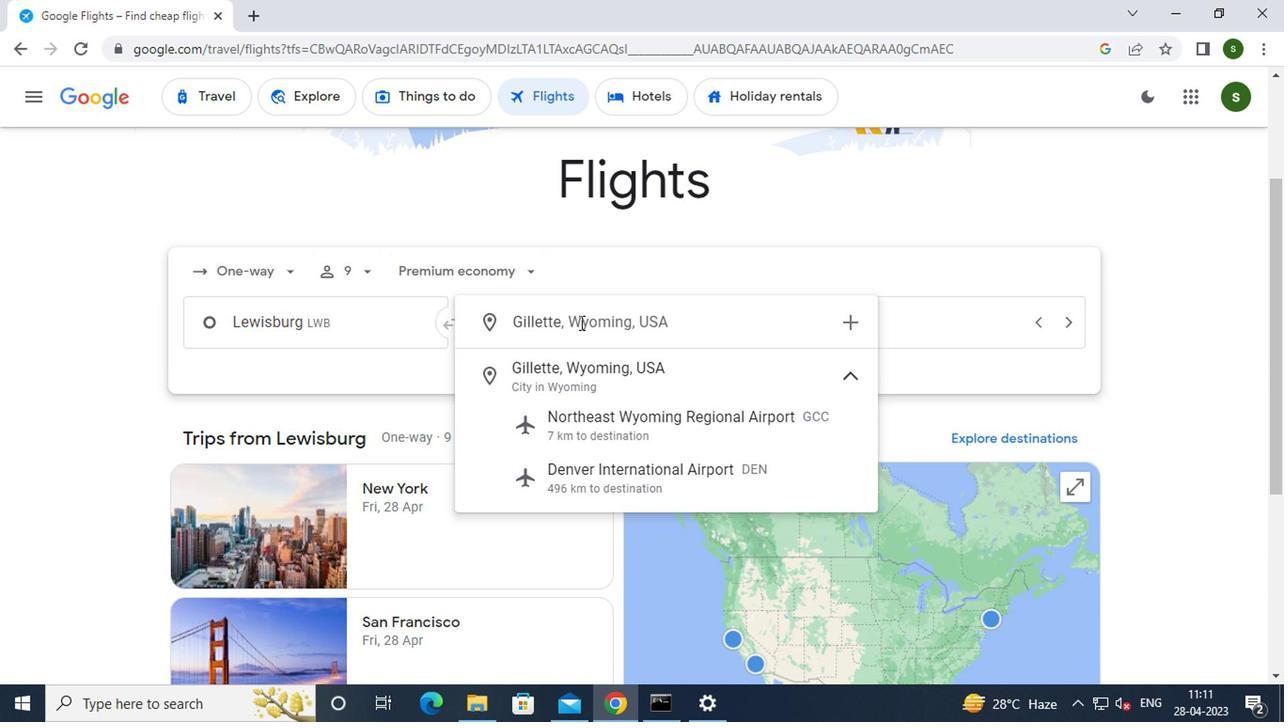 
Action: Mouse moved to (871, 328)
Screenshot: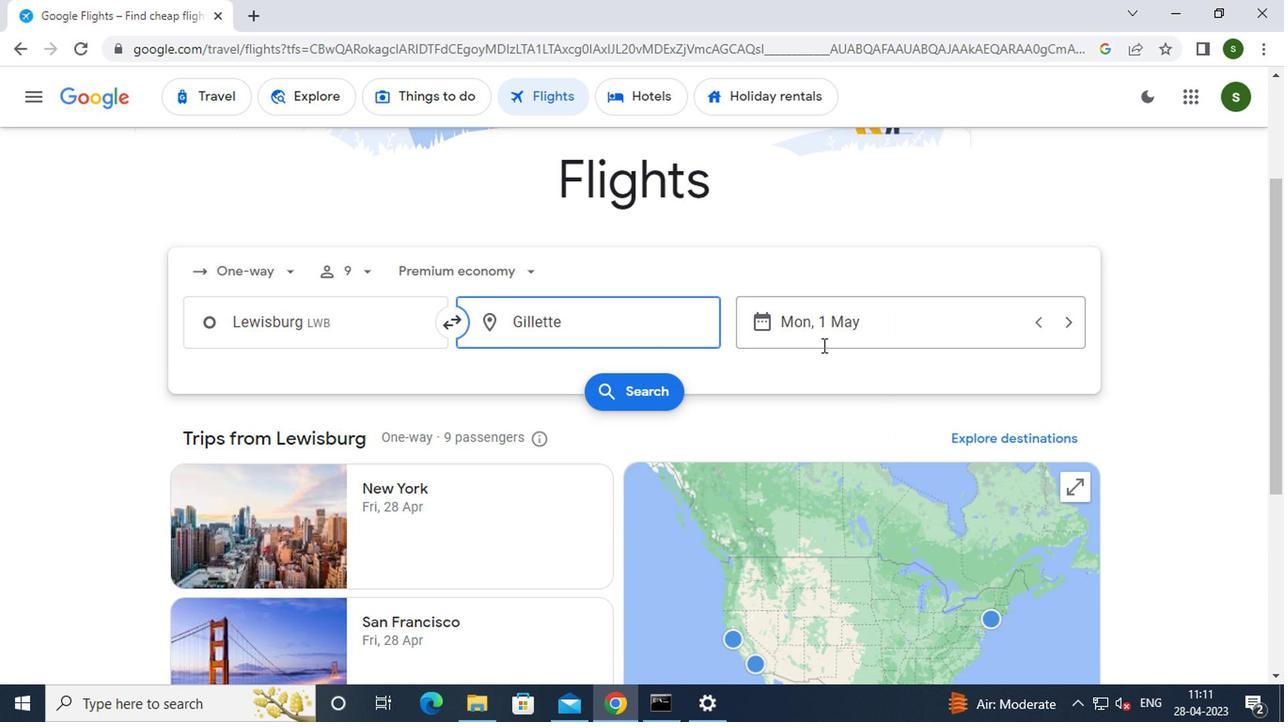 
Action: Mouse pressed left at (871, 328)
Screenshot: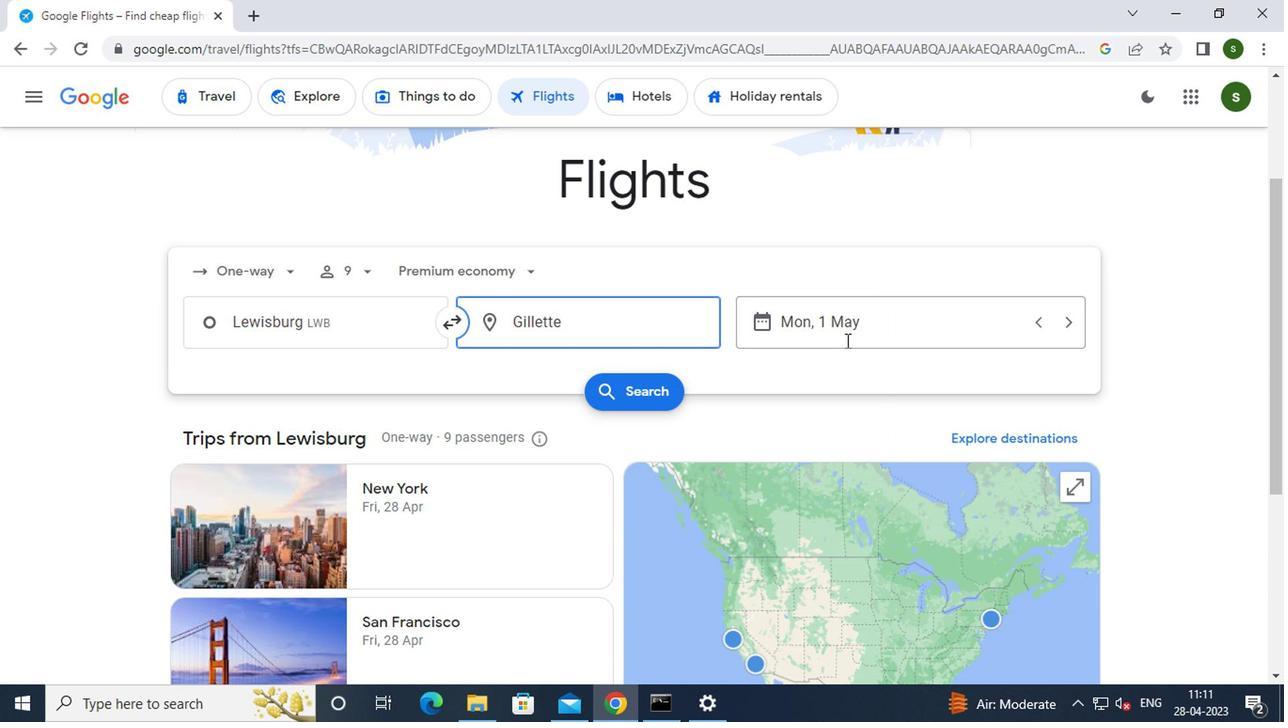 
Action: Mouse moved to (831, 345)
Screenshot: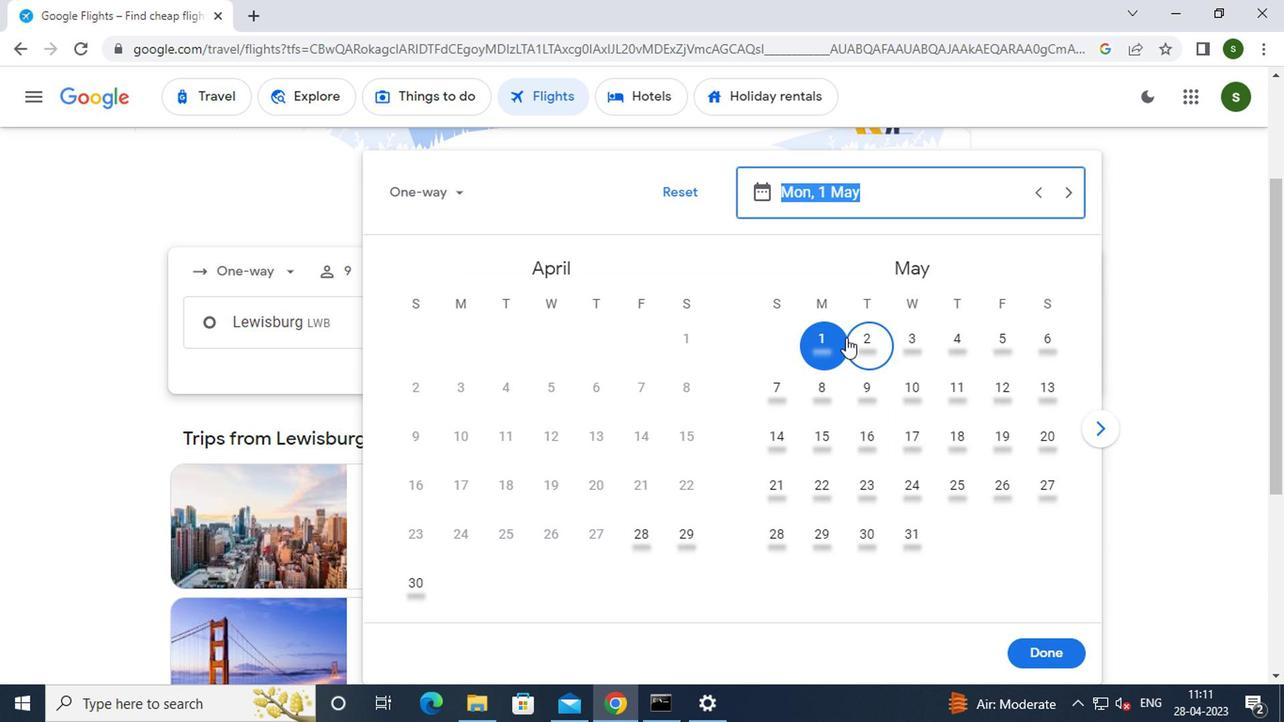 
Action: Mouse pressed left at (831, 345)
Screenshot: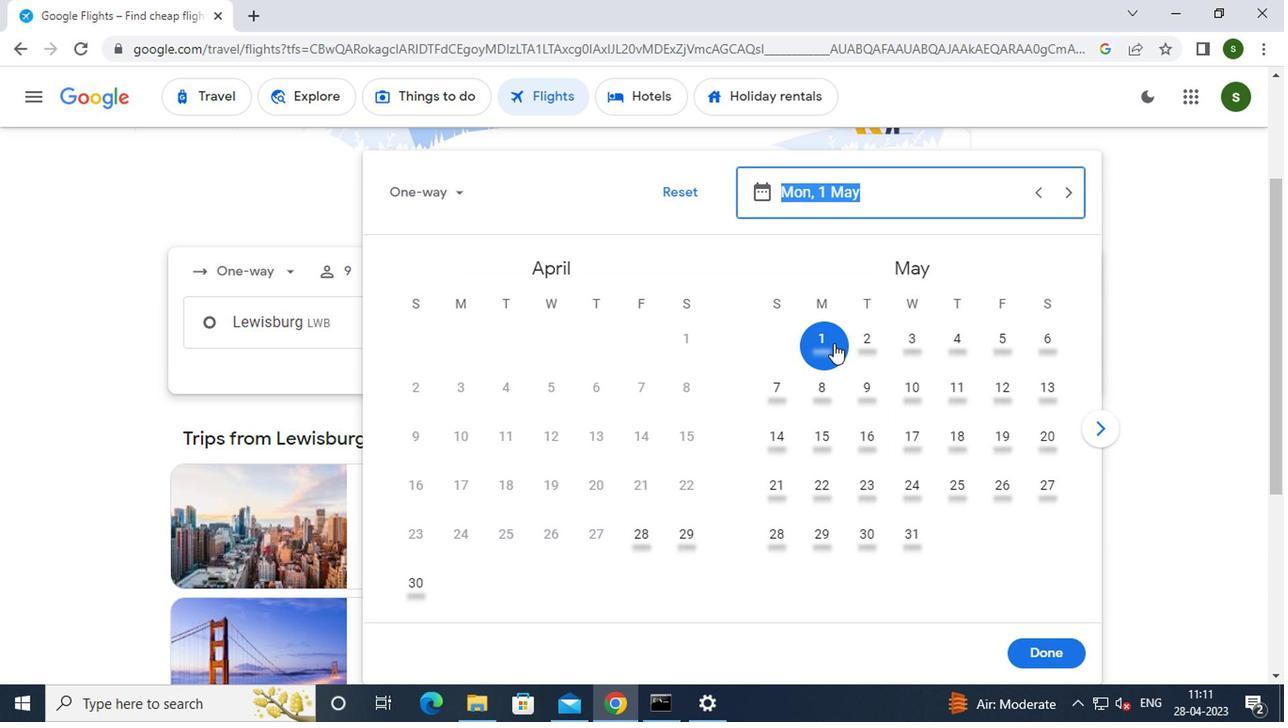 
Action: Mouse moved to (1046, 660)
Screenshot: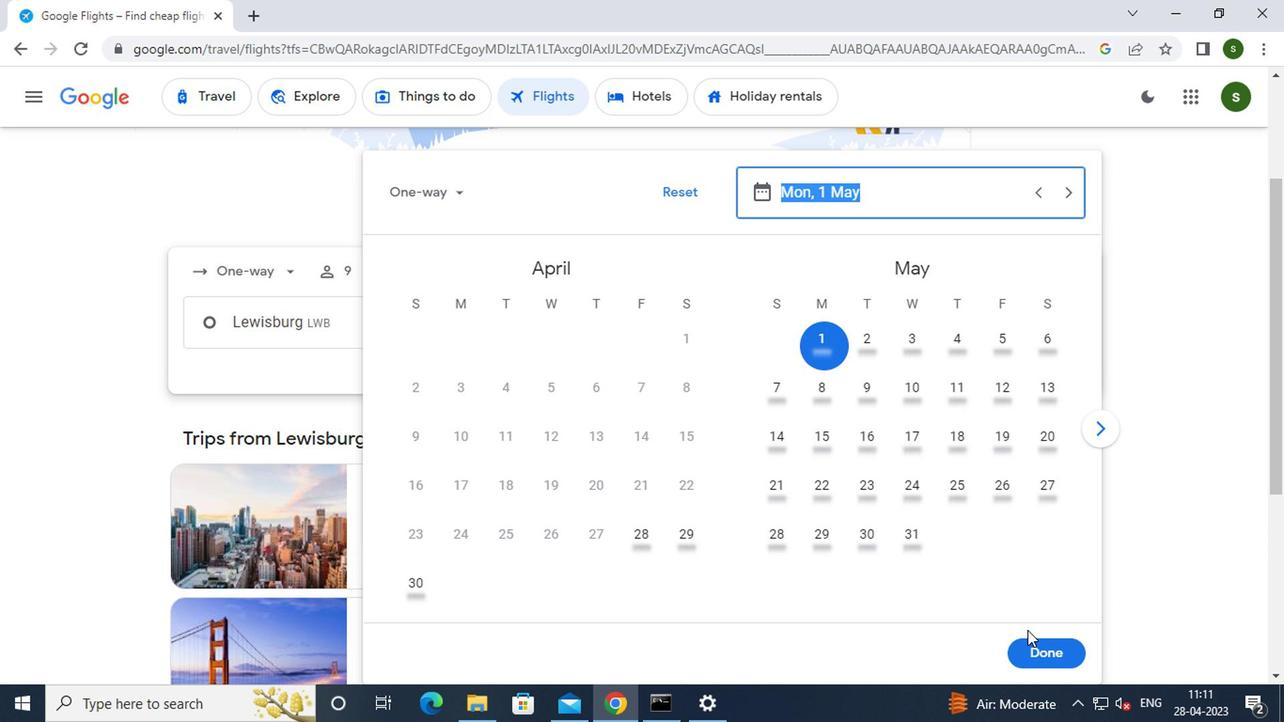 
Action: Mouse pressed left at (1046, 660)
Screenshot: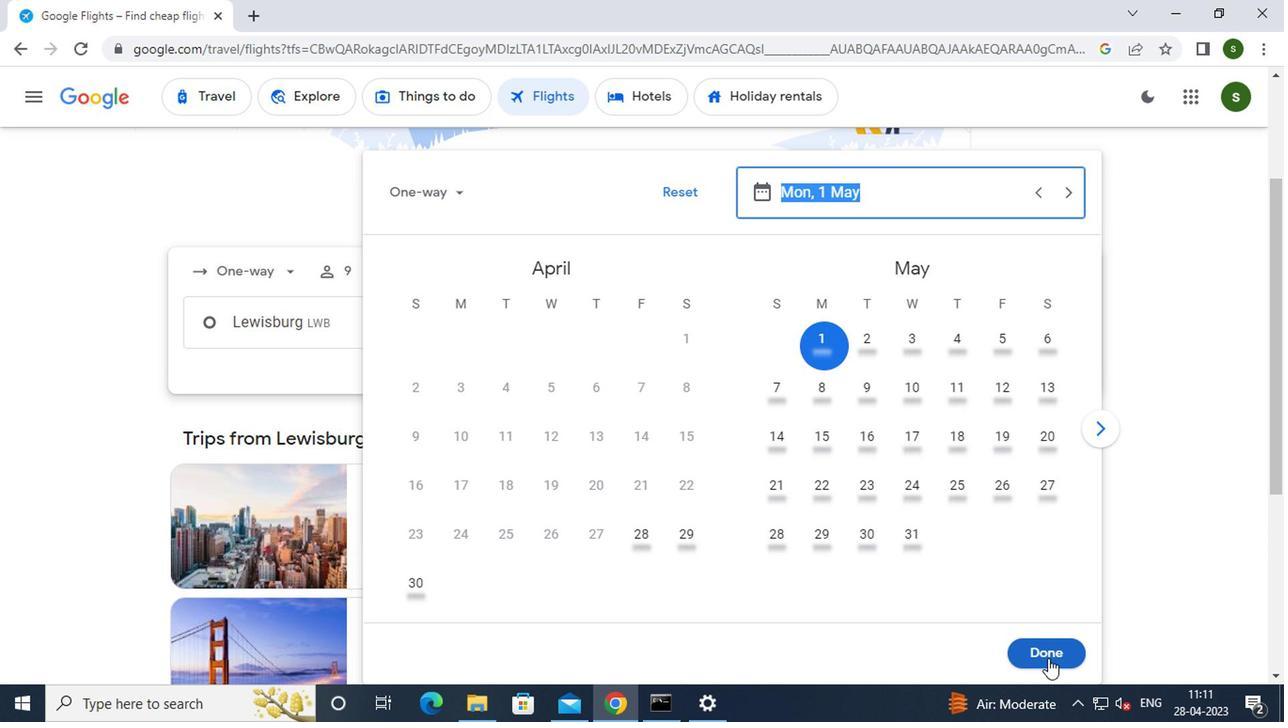 
Action: Mouse moved to (614, 389)
Screenshot: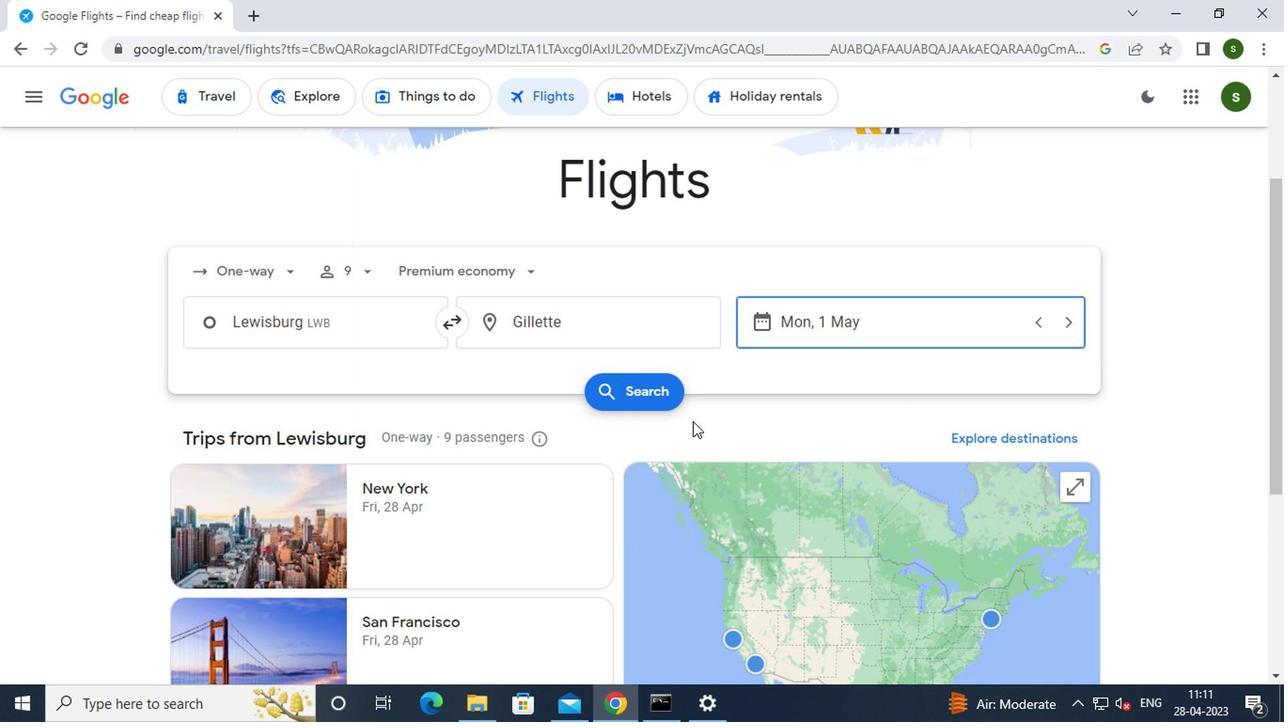 
Action: Mouse pressed left at (614, 389)
Screenshot: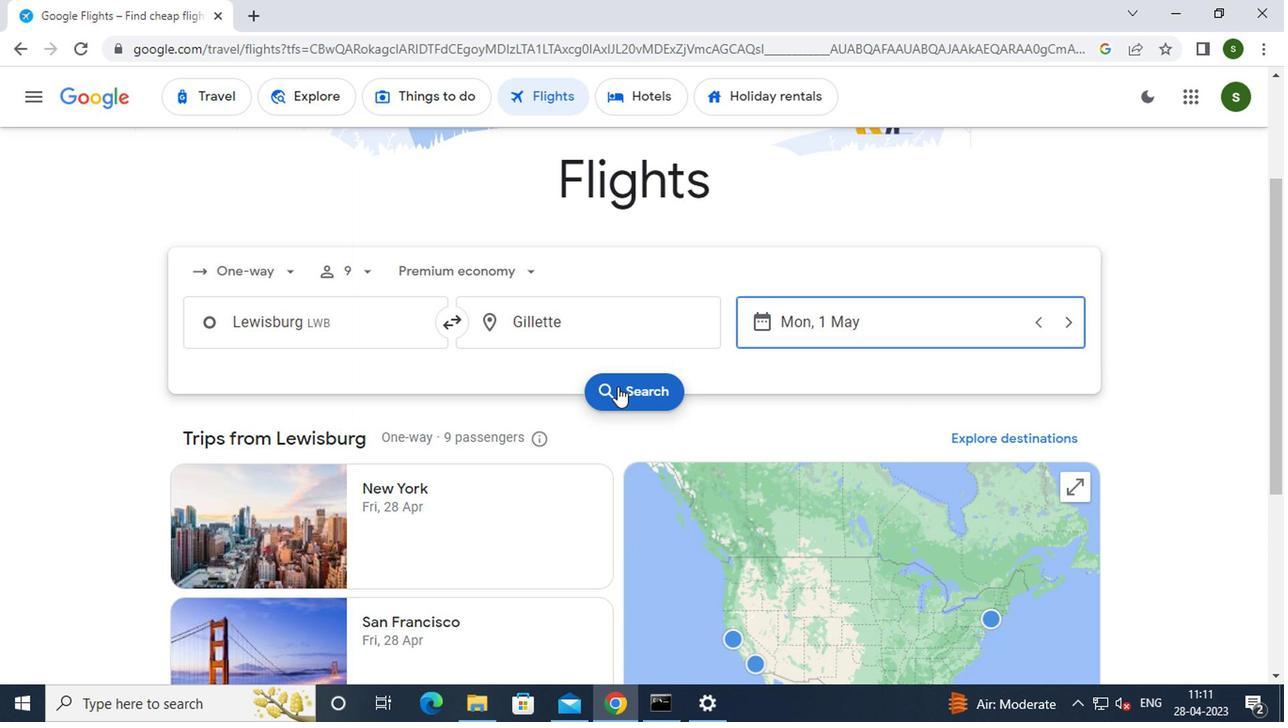 
Action: Mouse moved to (222, 279)
Screenshot: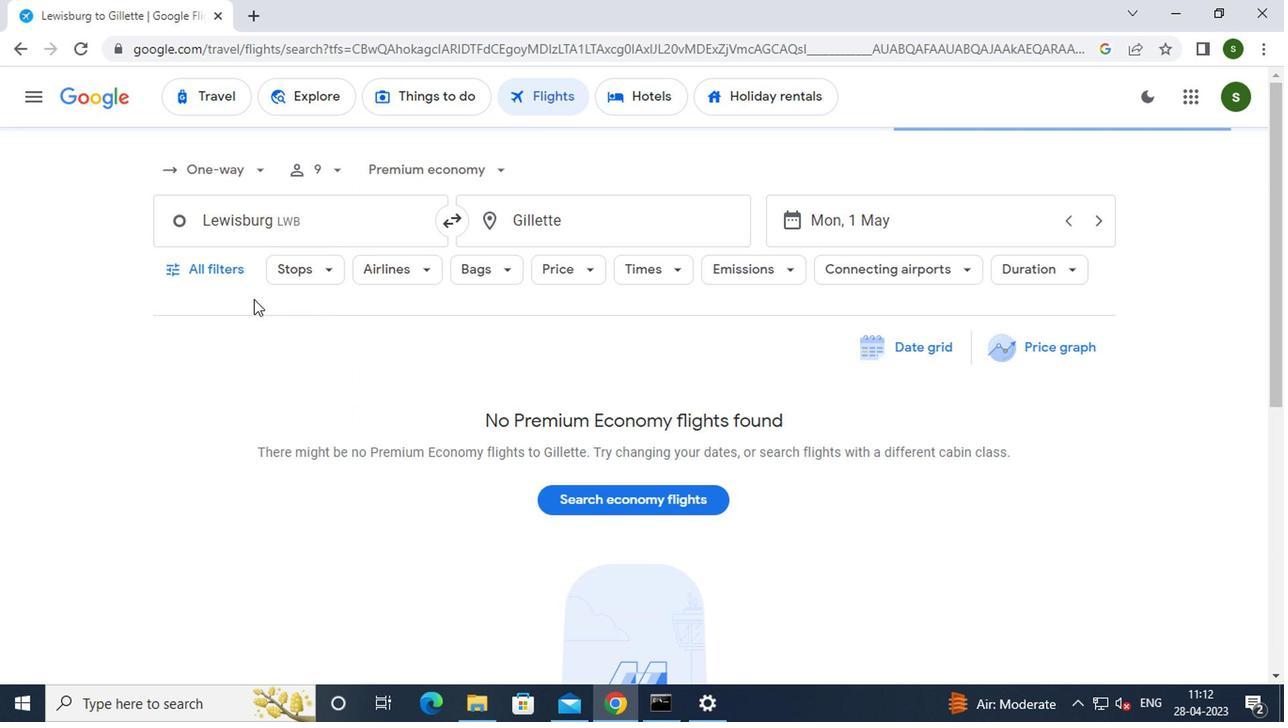 
Action: Mouse pressed left at (222, 279)
Screenshot: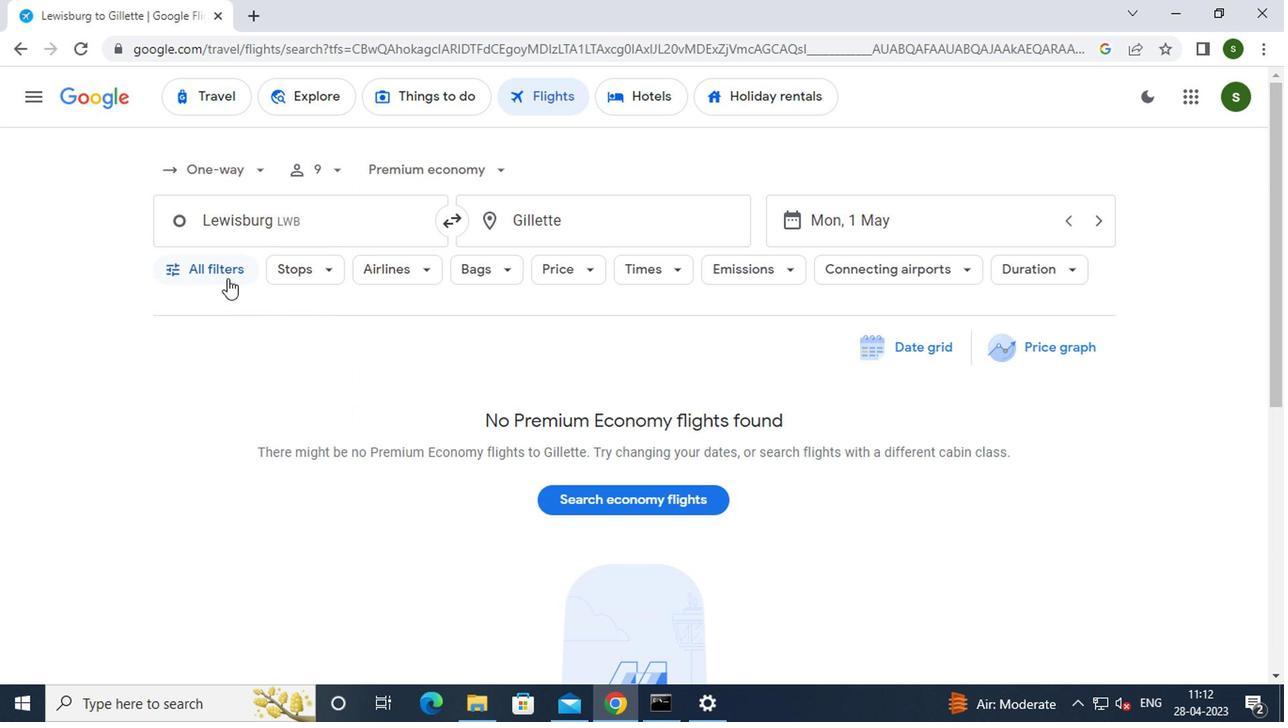 
Action: Mouse moved to (267, 357)
Screenshot: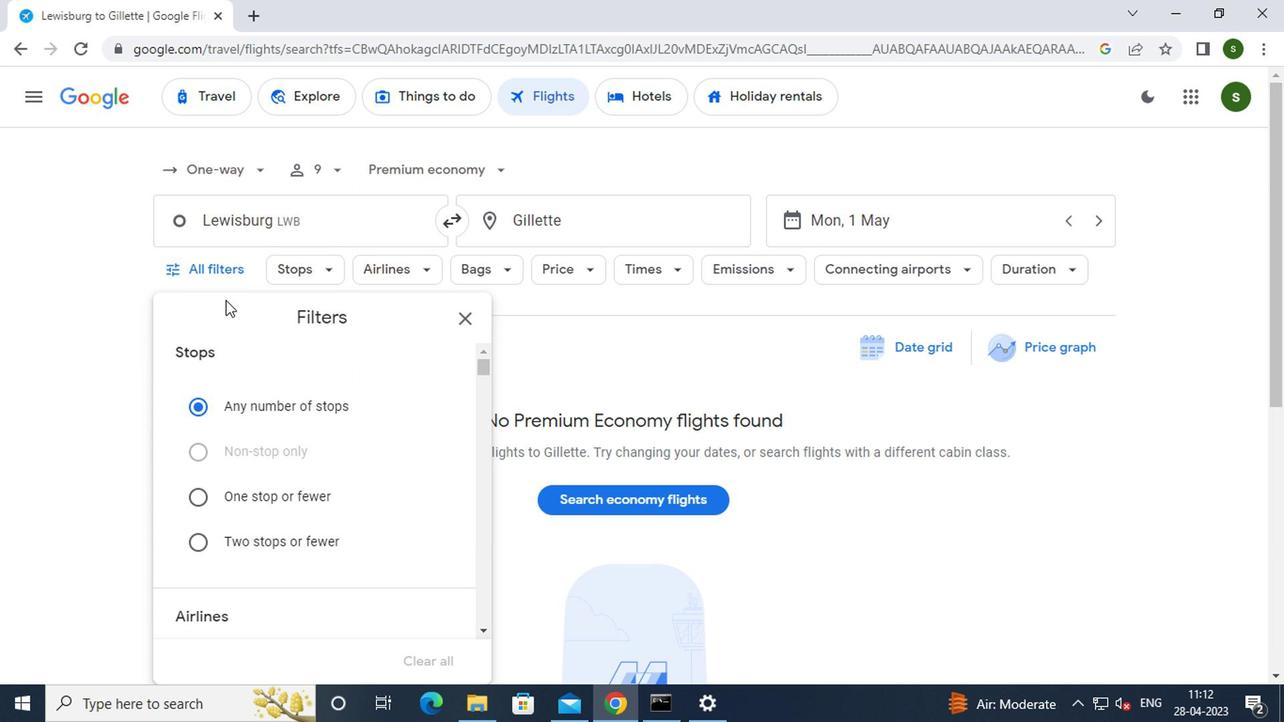 
Action: Mouse scrolled (267, 357) with delta (0, 0)
Screenshot: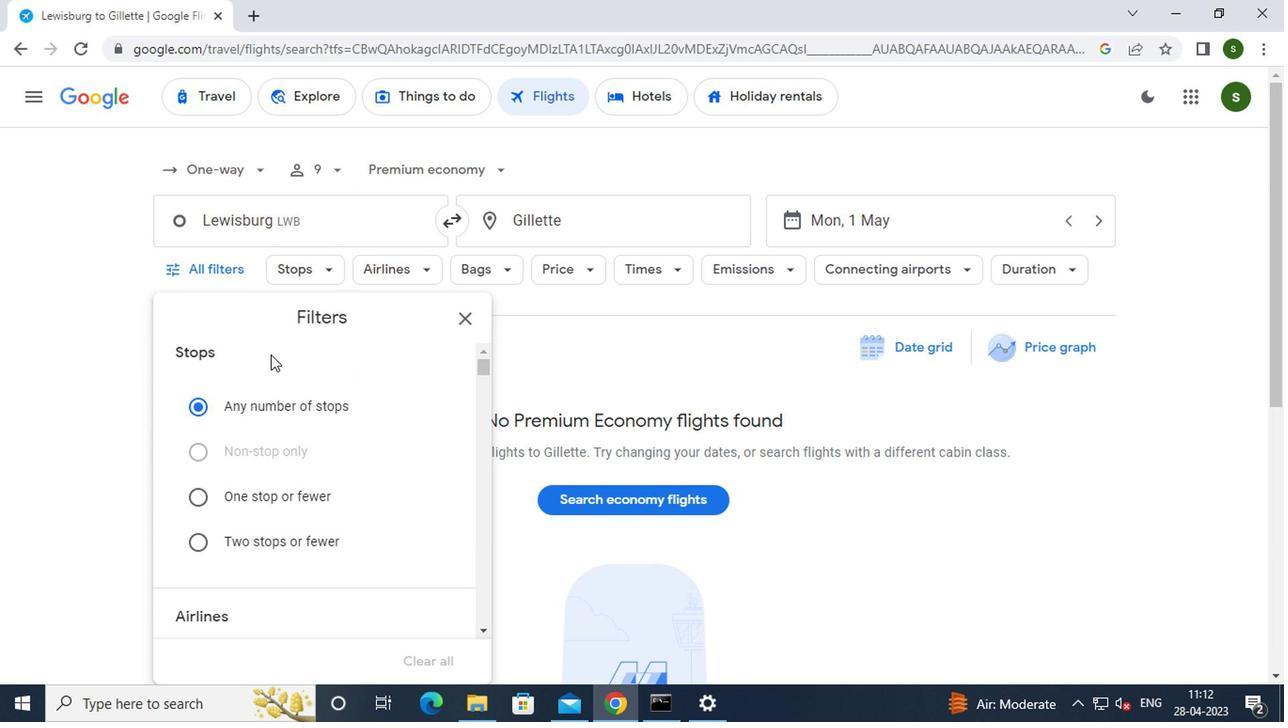 
Action: Mouse moved to (268, 357)
Screenshot: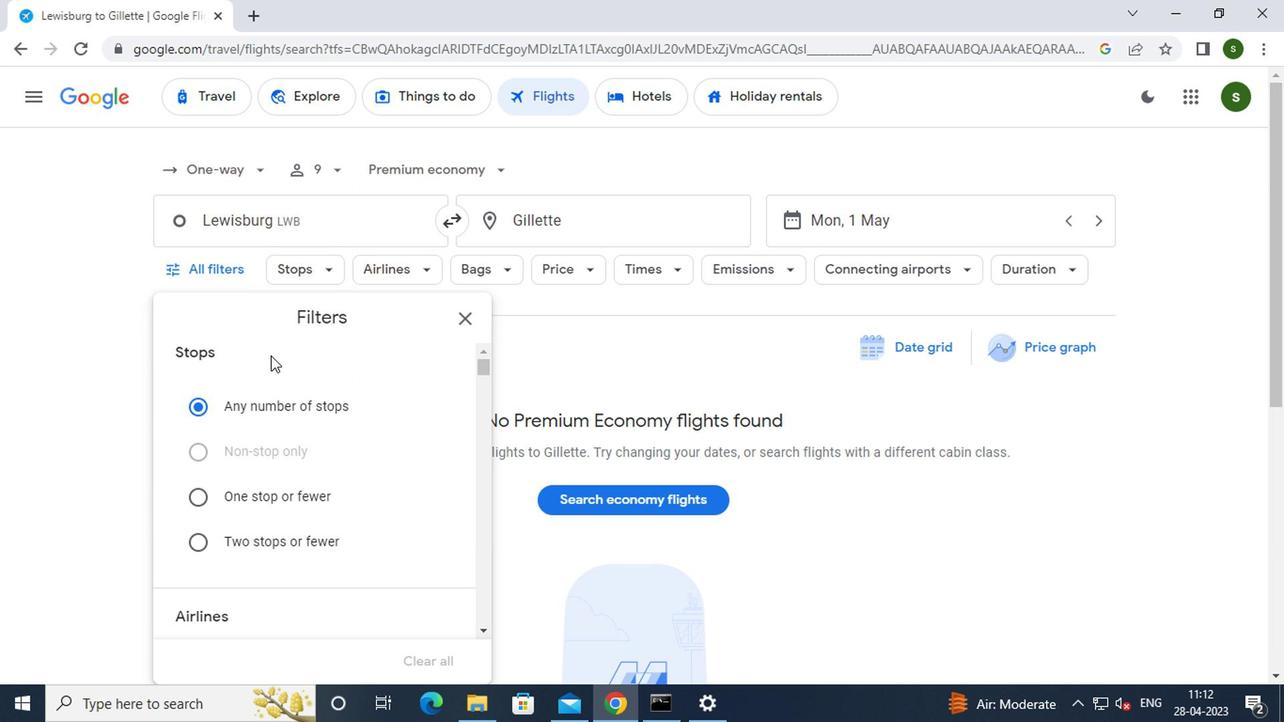 
Action: Mouse scrolled (268, 357) with delta (0, 0)
Screenshot: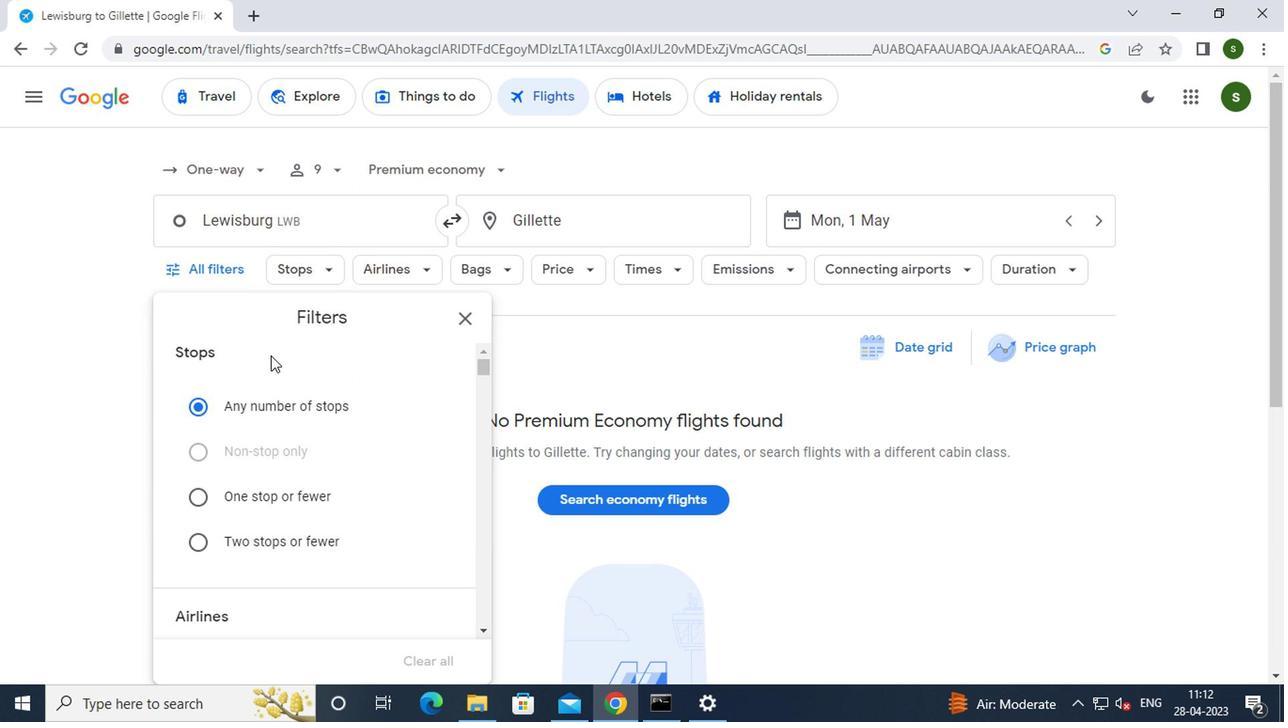 
Action: Mouse scrolled (268, 357) with delta (0, 0)
Screenshot: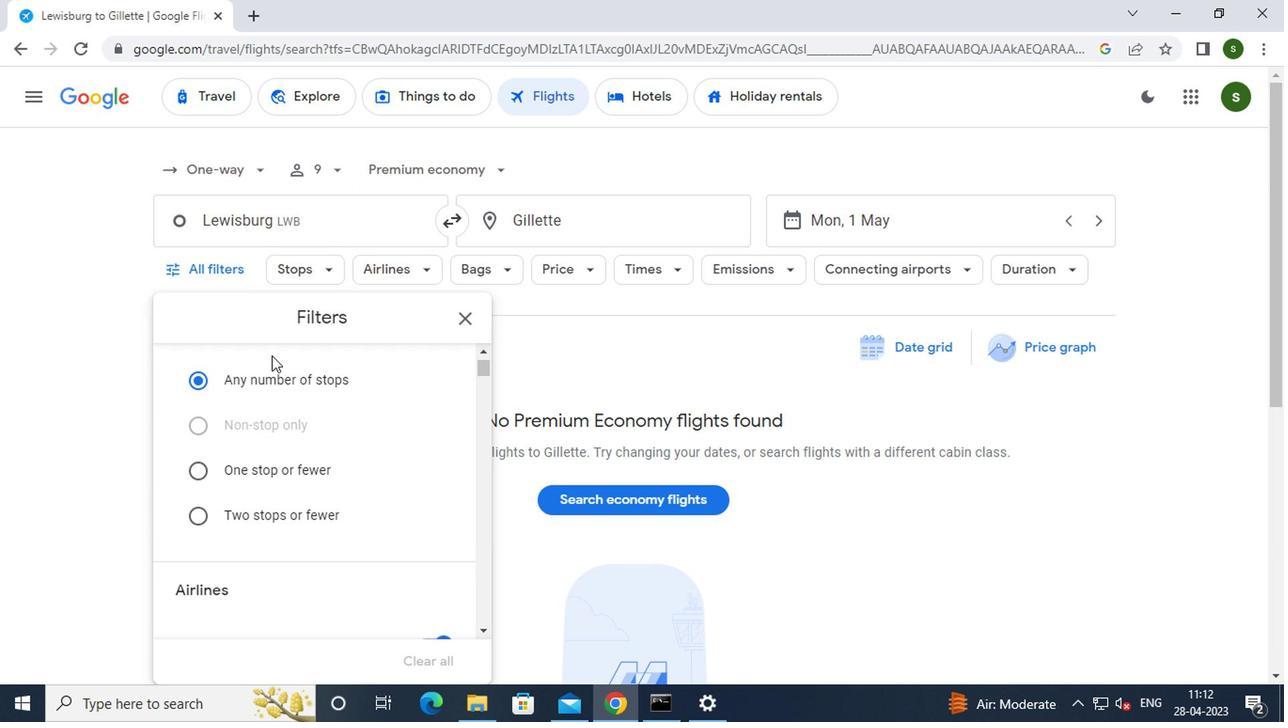 
Action: Mouse moved to (268, 361)
Screenshot: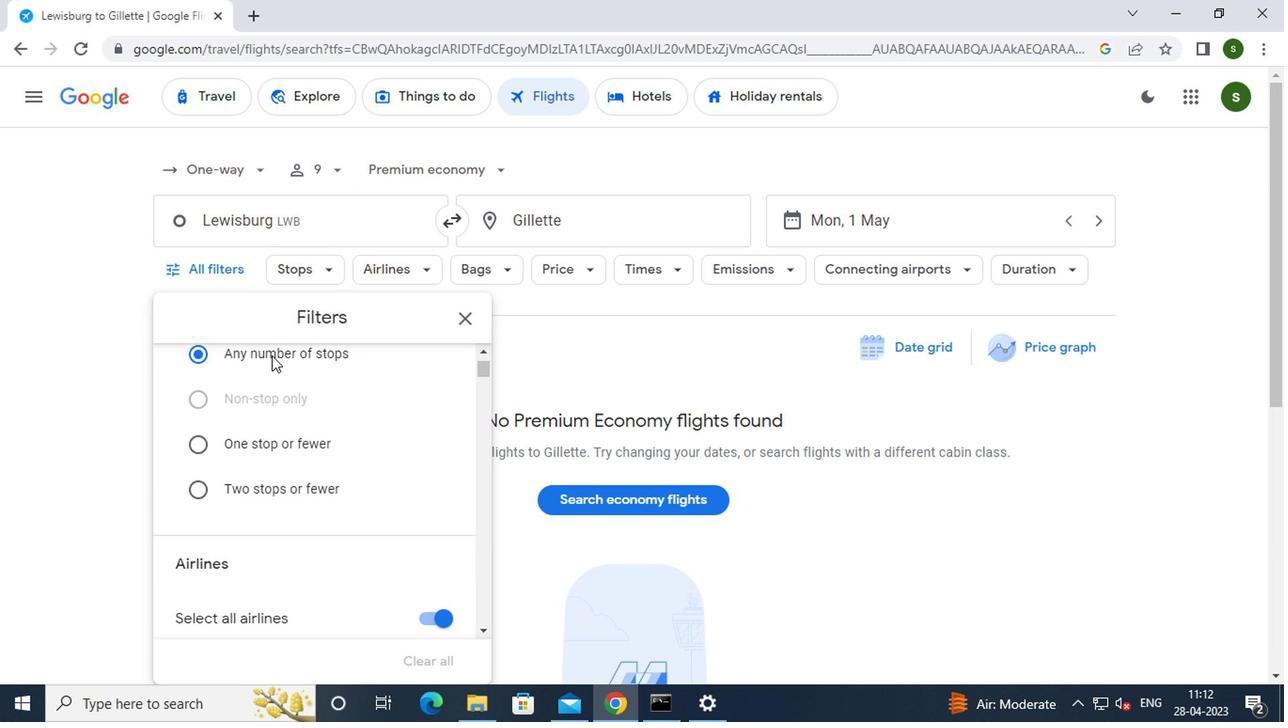 
Action: Mouse scrolled (268, 361) with delta (0, 0)
Screenshot: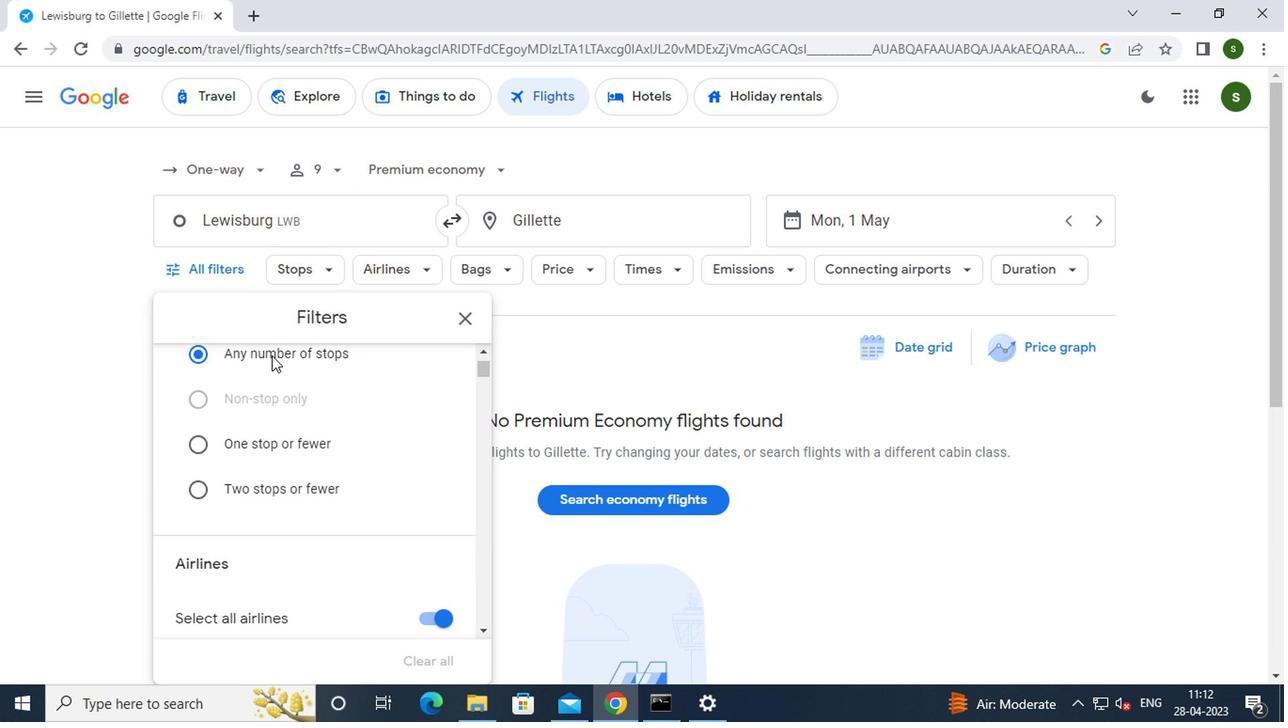 
Action: Mouse moved to (347, 406)
Screenshot: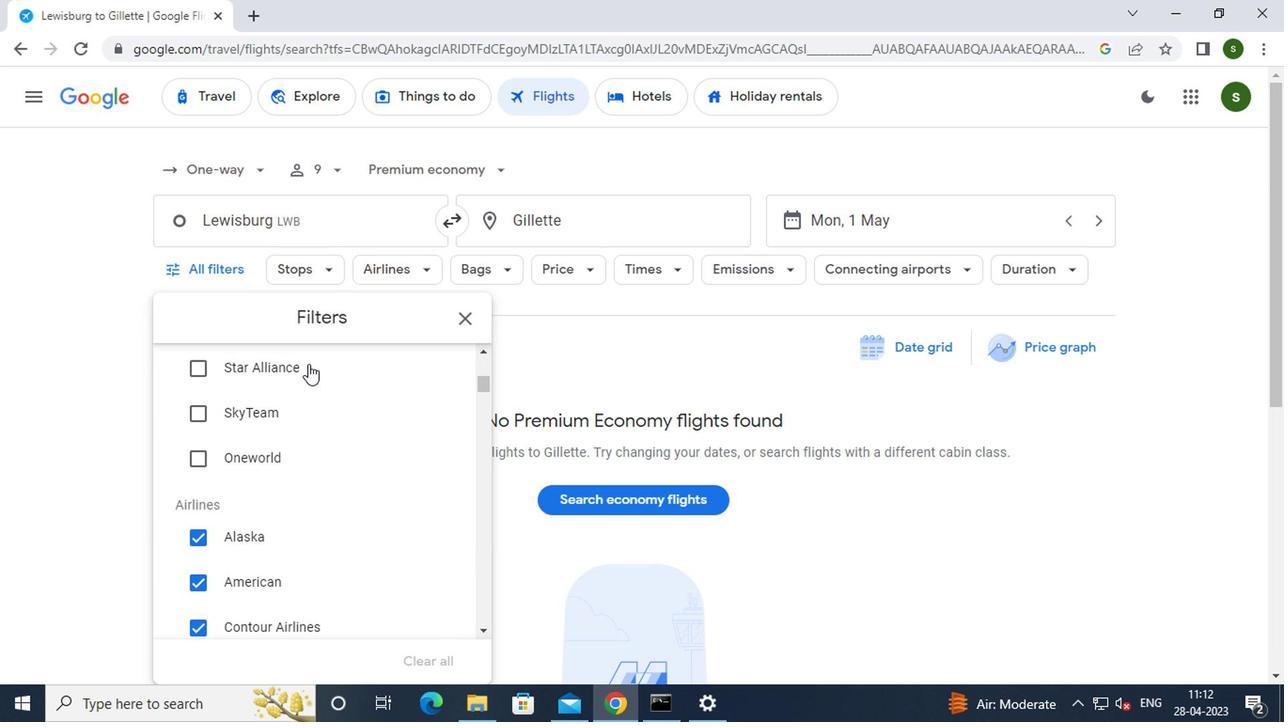 
Action: Mouse scrolled (347, 408) with delta (0, 1)
Screenshot: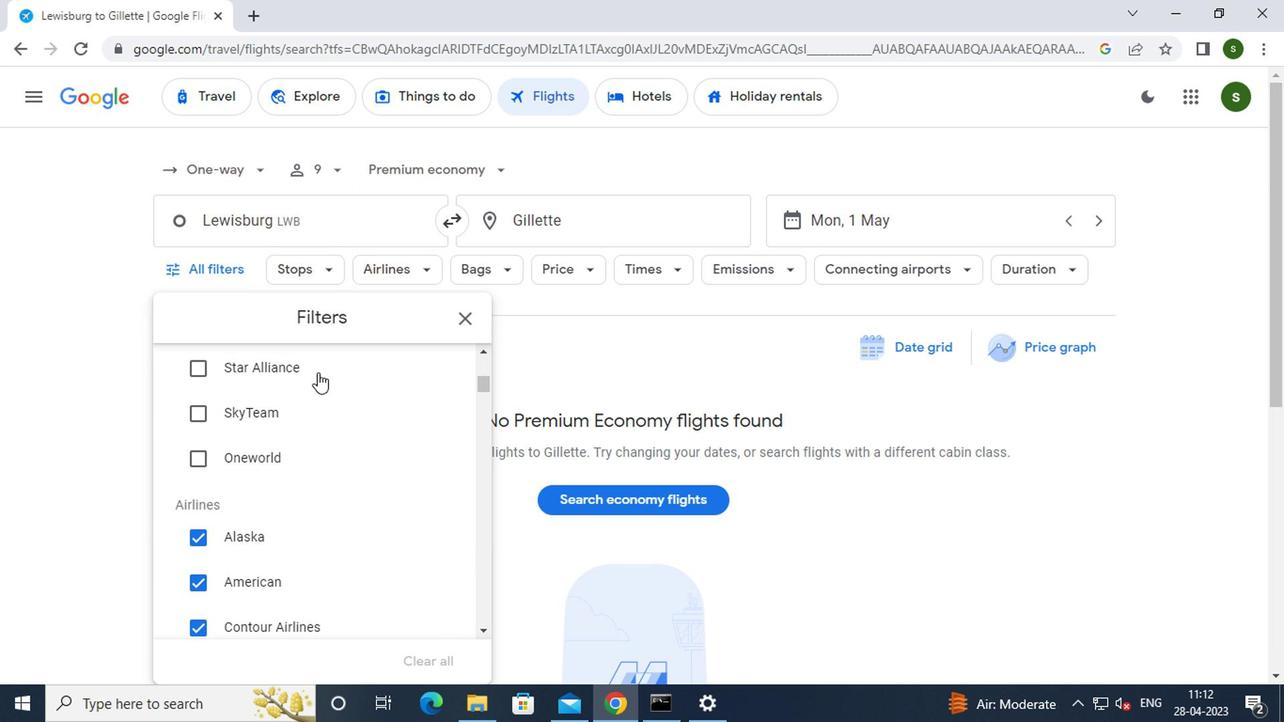 
Action: Mouse moved to (438, 393)
Screenshot: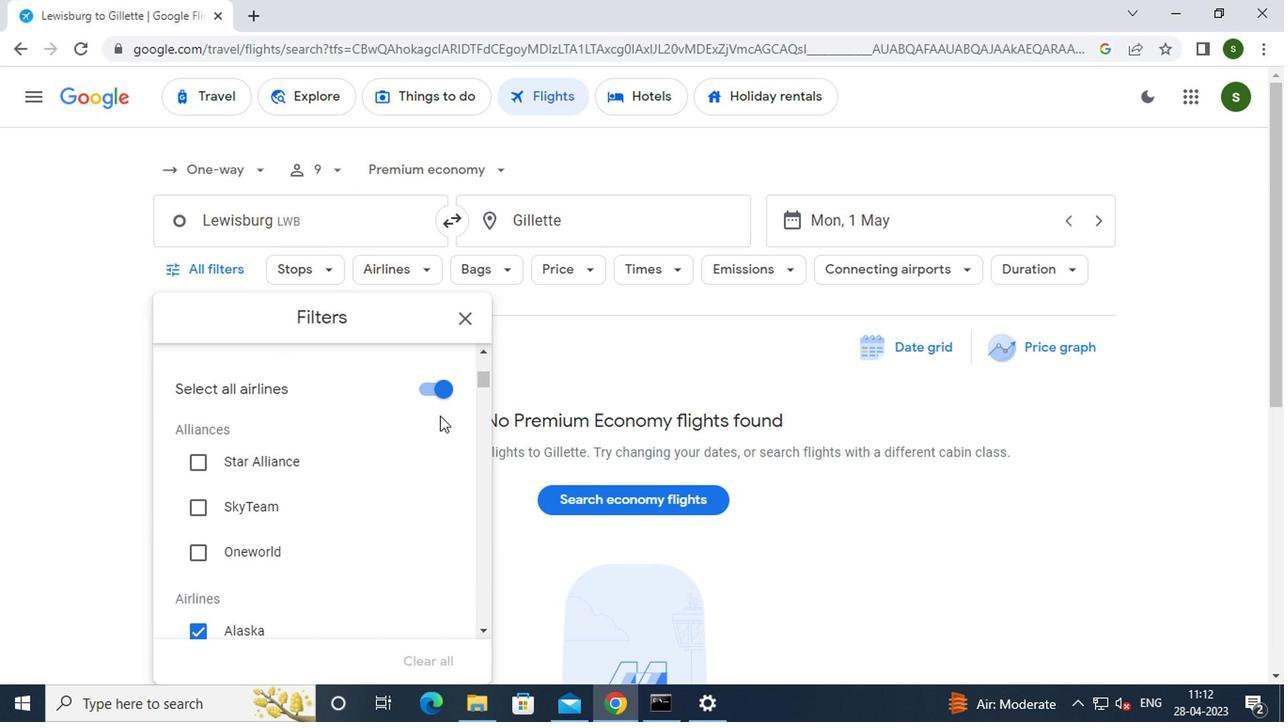 
Action: Mouse pressed left at (438, 393)
Screenshot: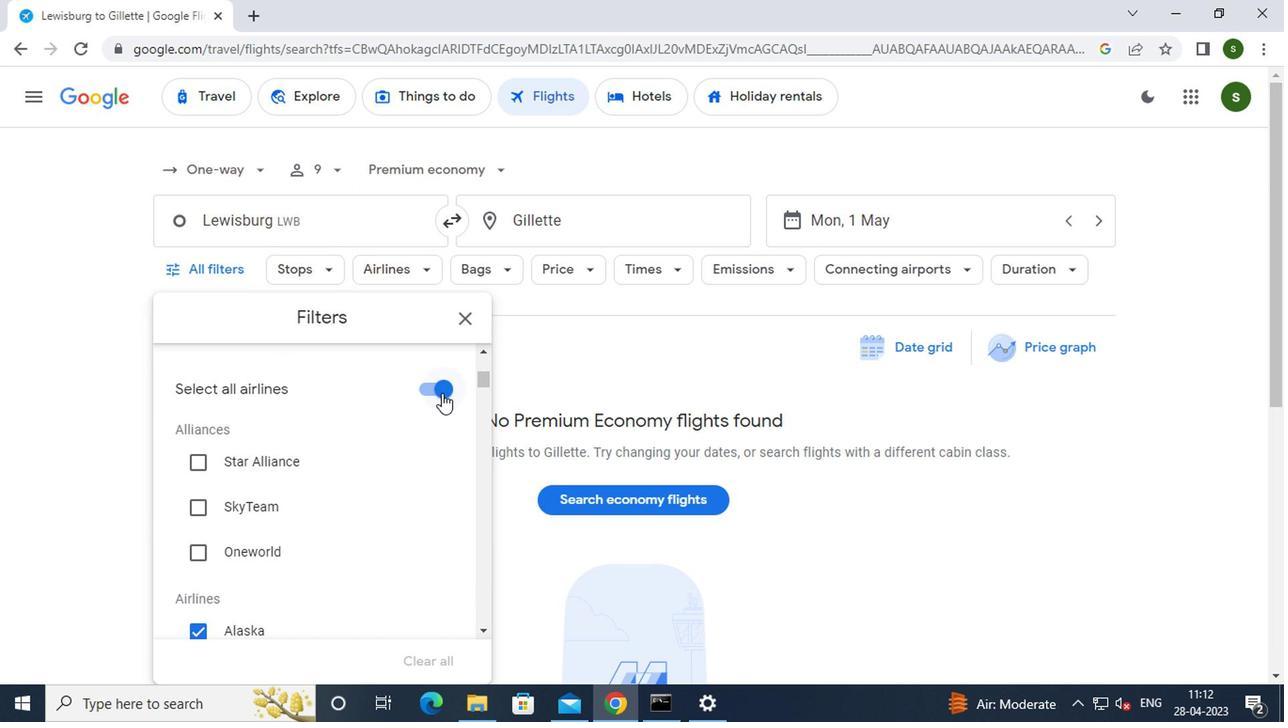 
Action: Mouse moved to (385, 415)
Screenshot: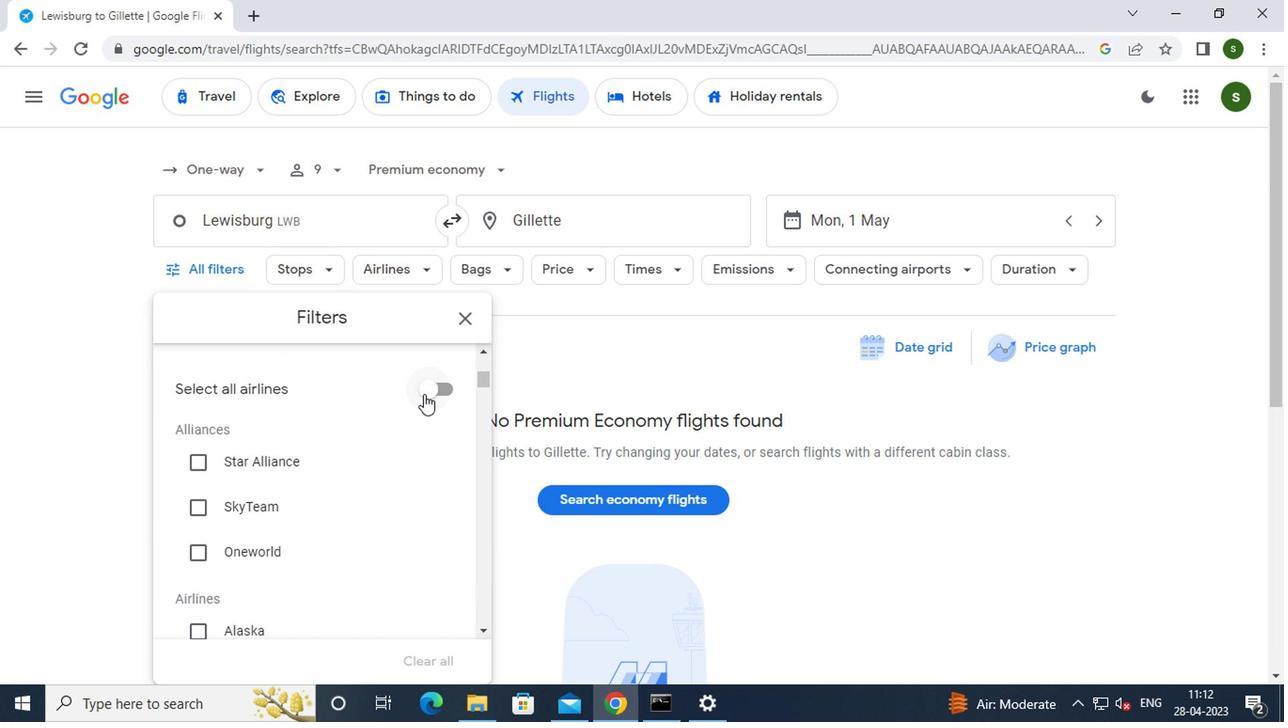 
Action: Mouse scrolled (385, 414) with delta (0, -1)
Screenshot: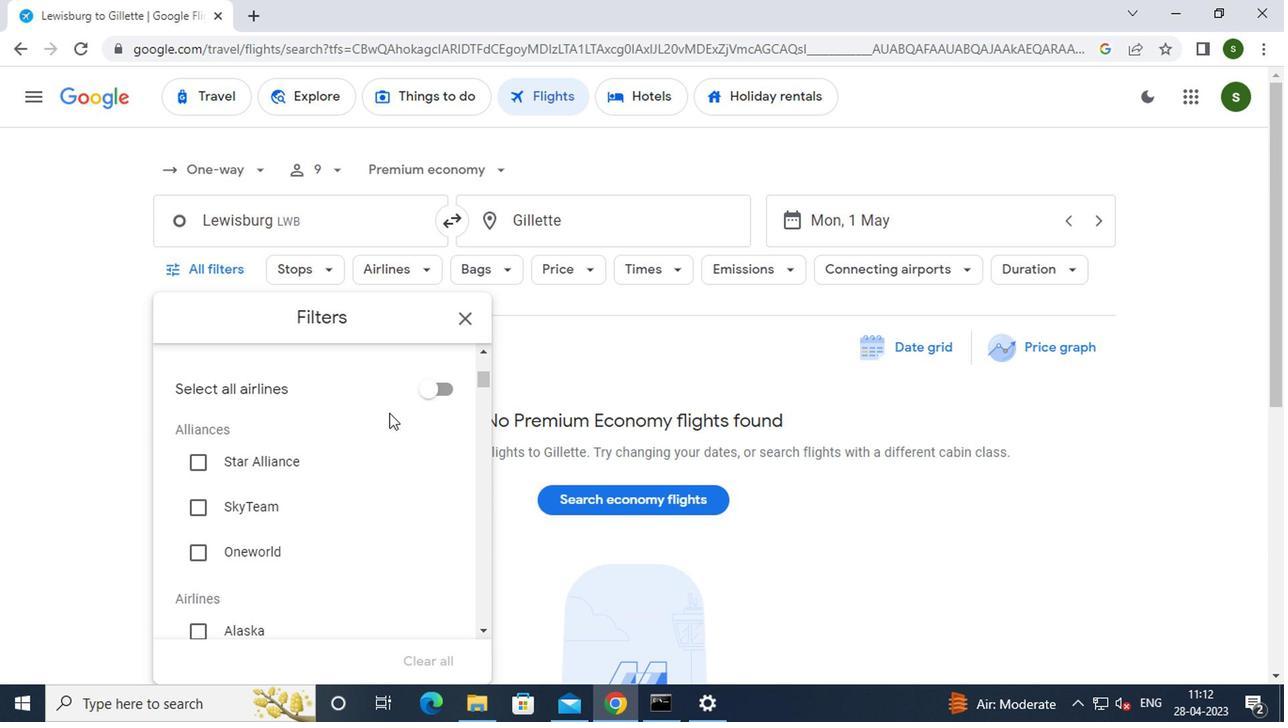 
Action: Mouse scrolled (385, 414) with delta (0, -1)
Screenshot: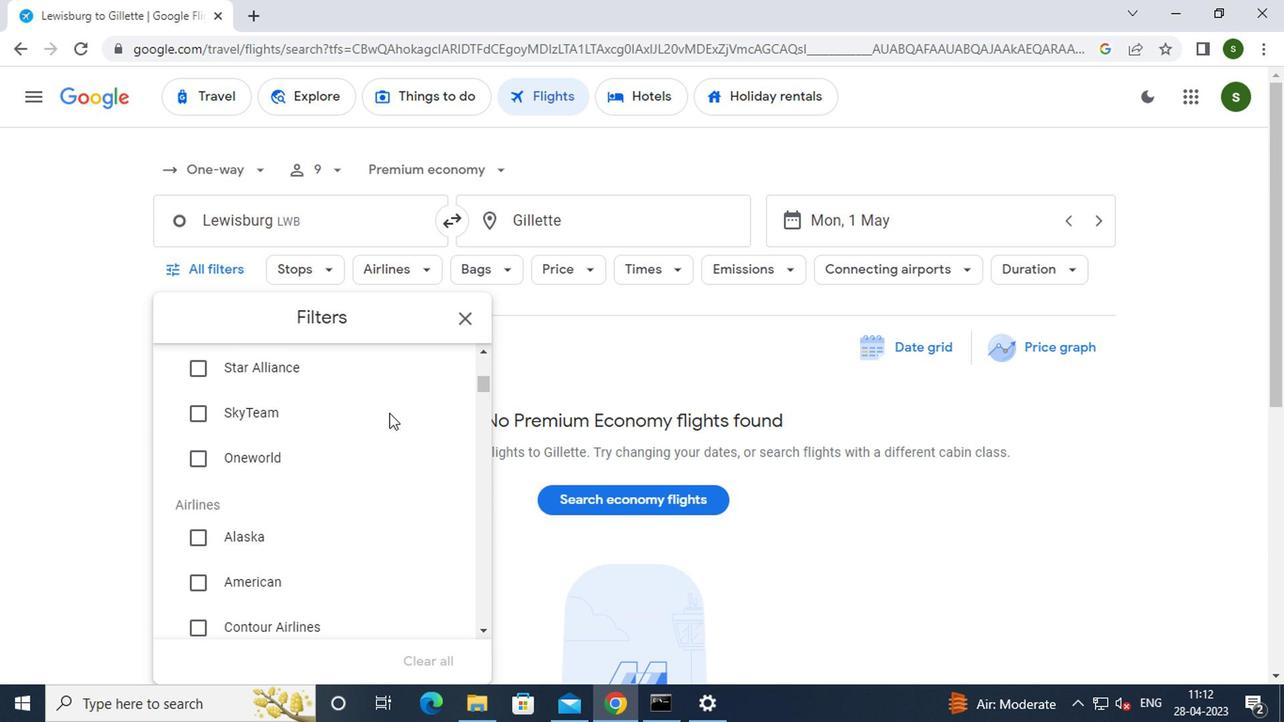 
Action: Mouse scrolled (385, 414) with delta (0, -1)
Screenshot: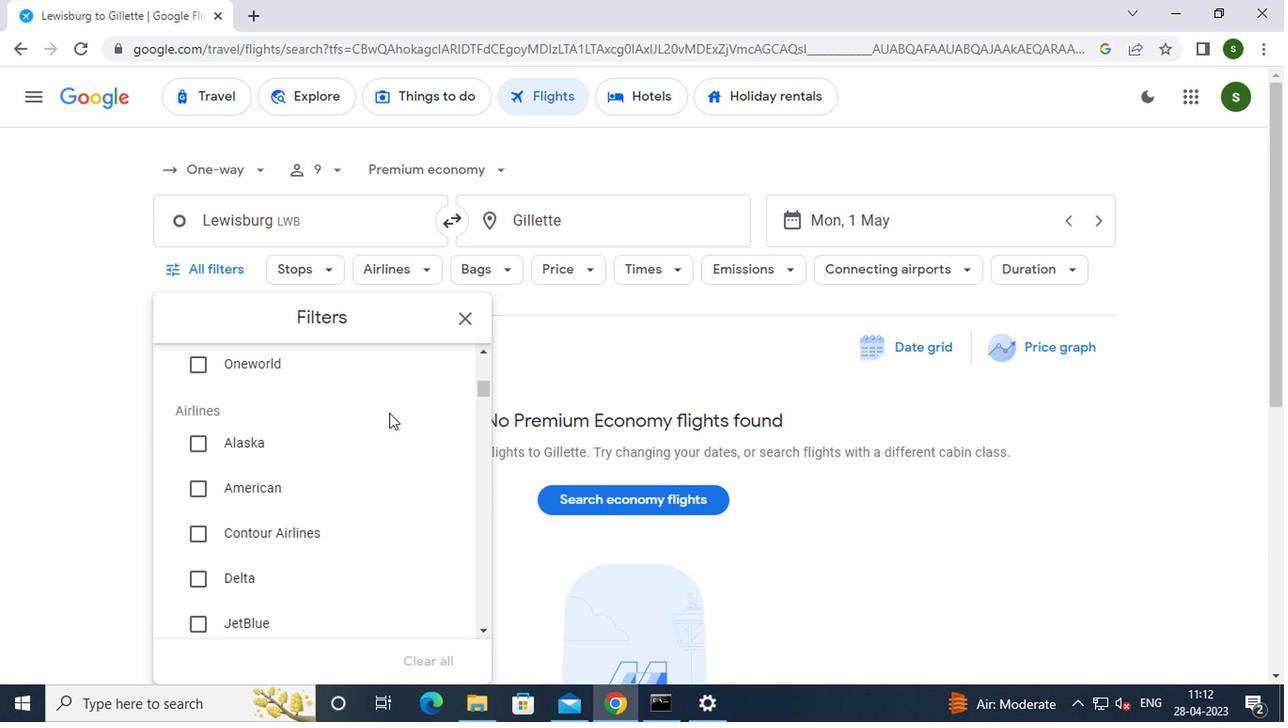 
Action: Mouse scrolled (385, 414) with delta (0, -1)
Screenshot: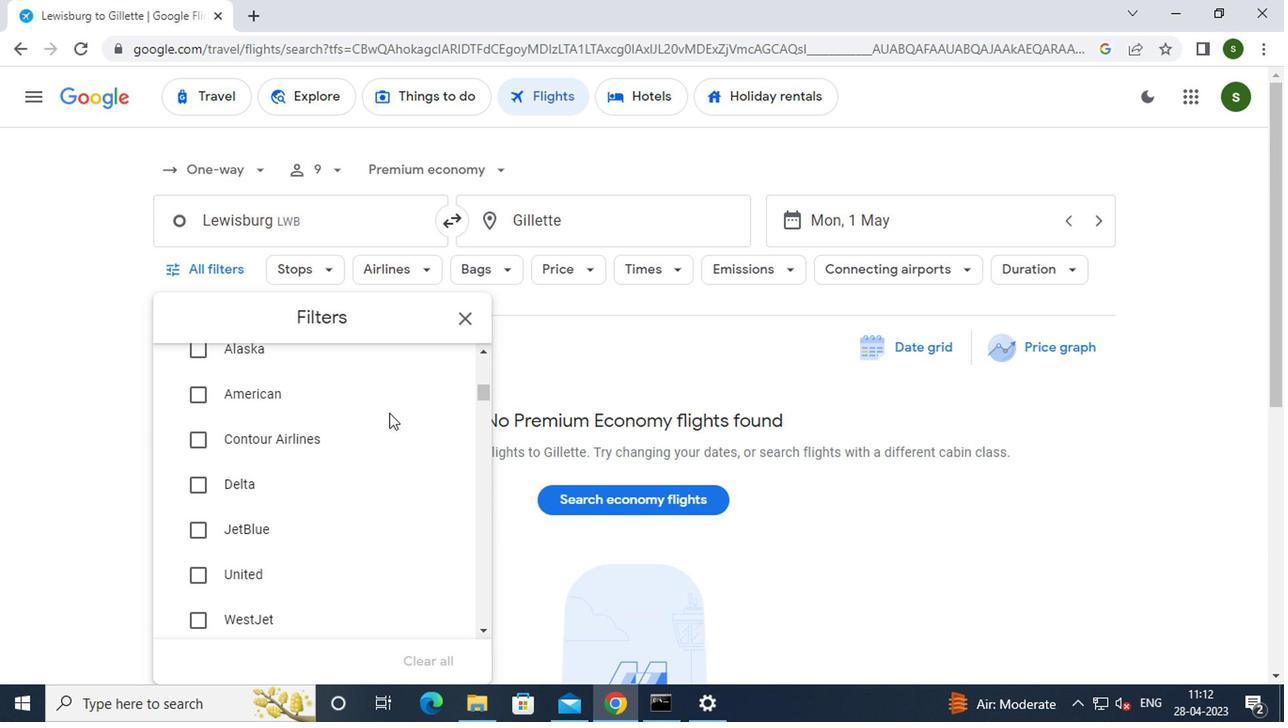 
Action: Mouse moved to (385, 416)
Screenshot: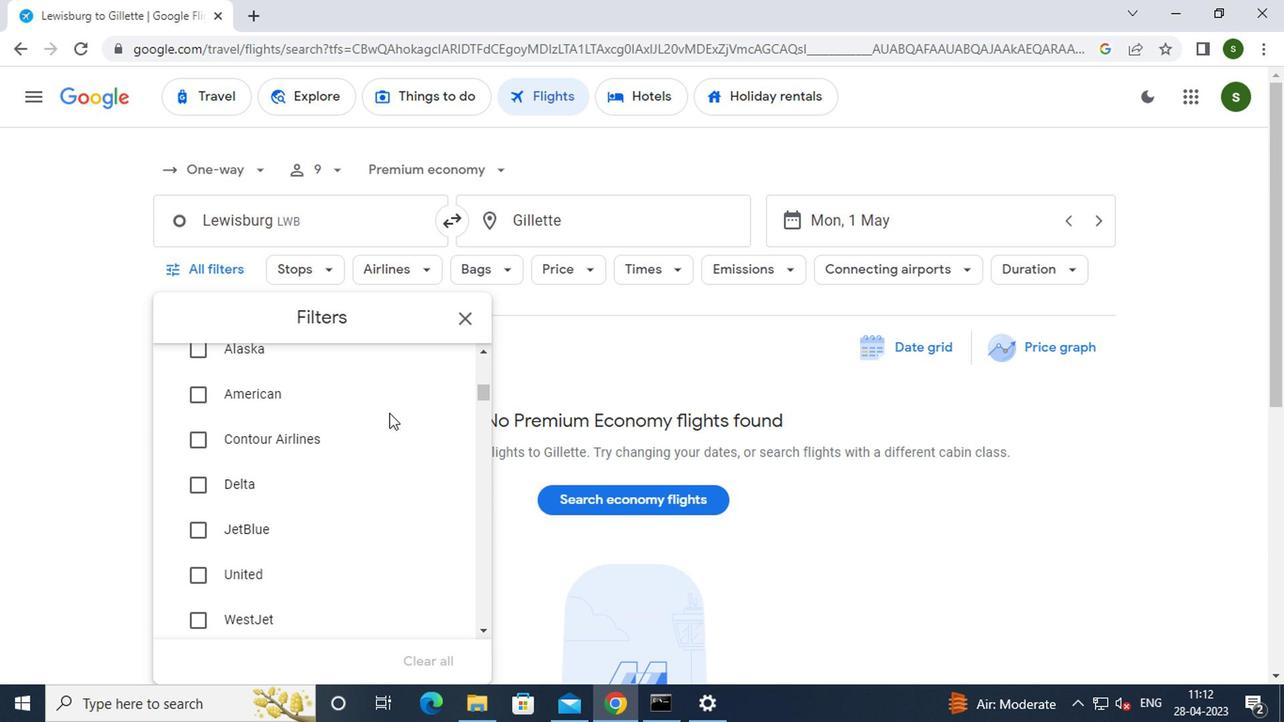 
Action: Mouse scrolled (385, 417) with delta (0, 1)
Screenshot: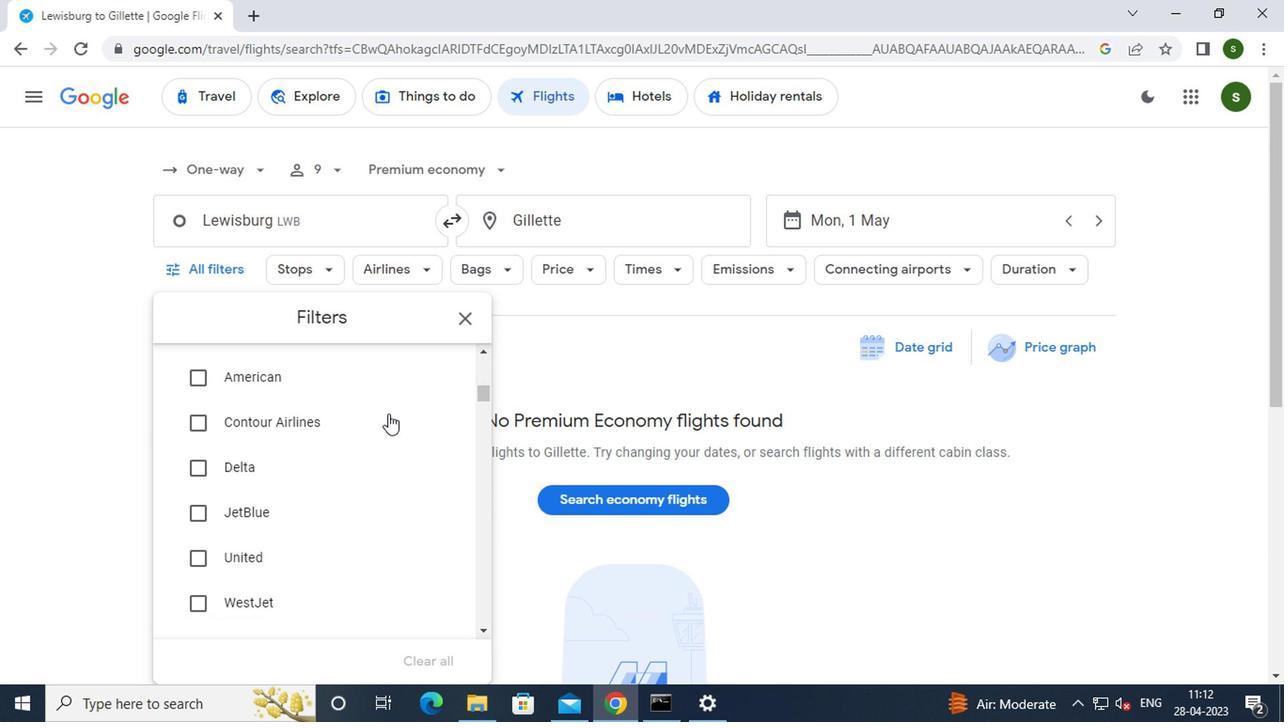 
Action: Mouse scrolled (385, 415) with delta (0, 0)
Screenshot: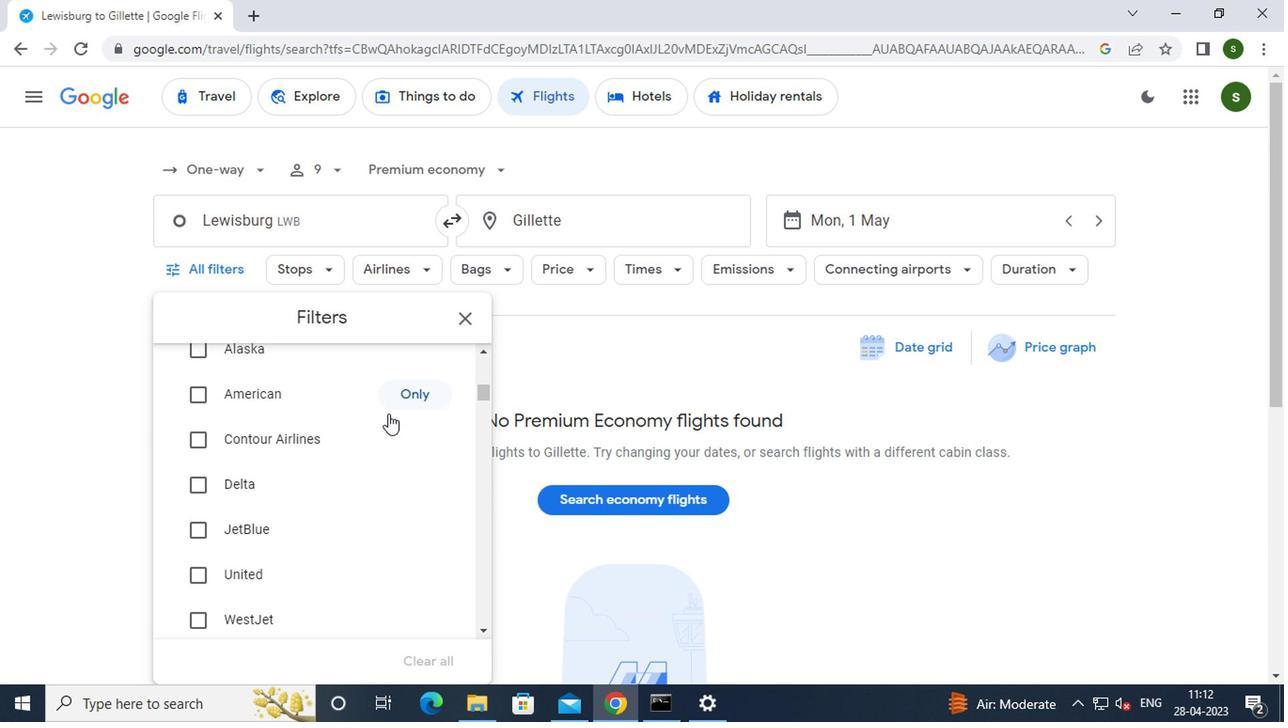 
Action: Mouse scrolled (385, 415) with delta (0, 0)
Screenshot: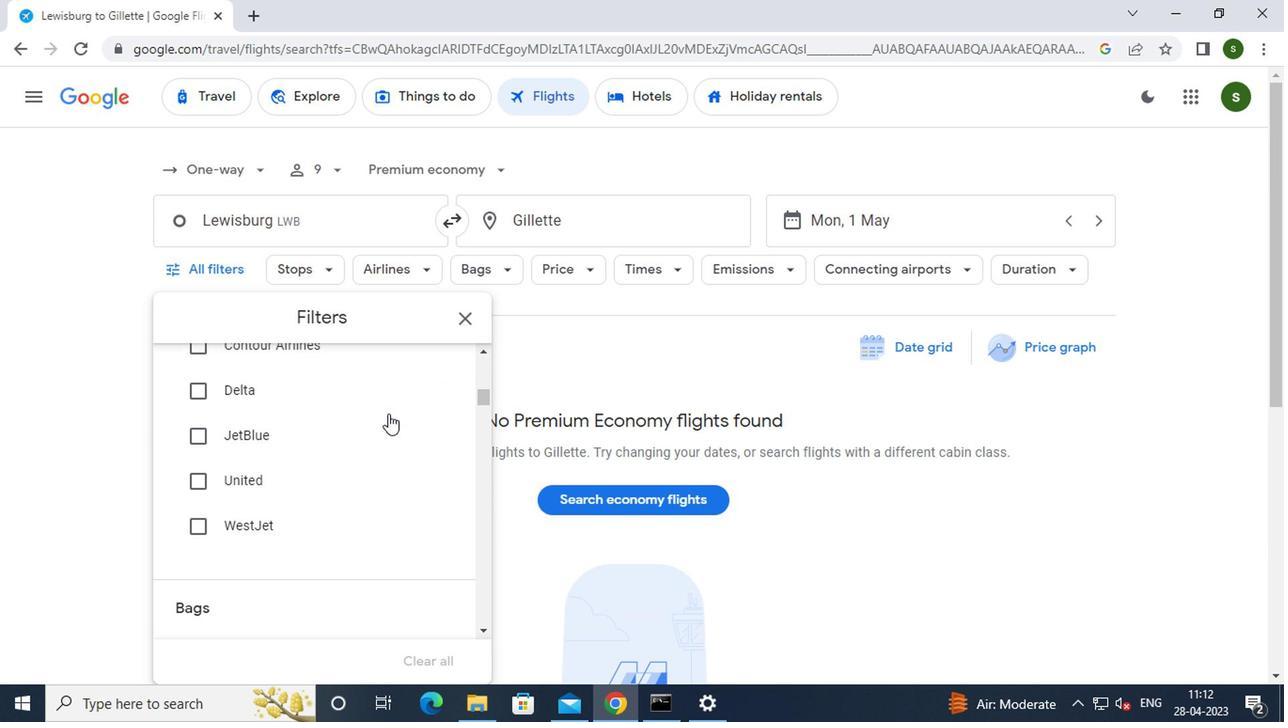 
Action: Mouse scrolled (385, 415) with delta (0, 0)
Screenshot: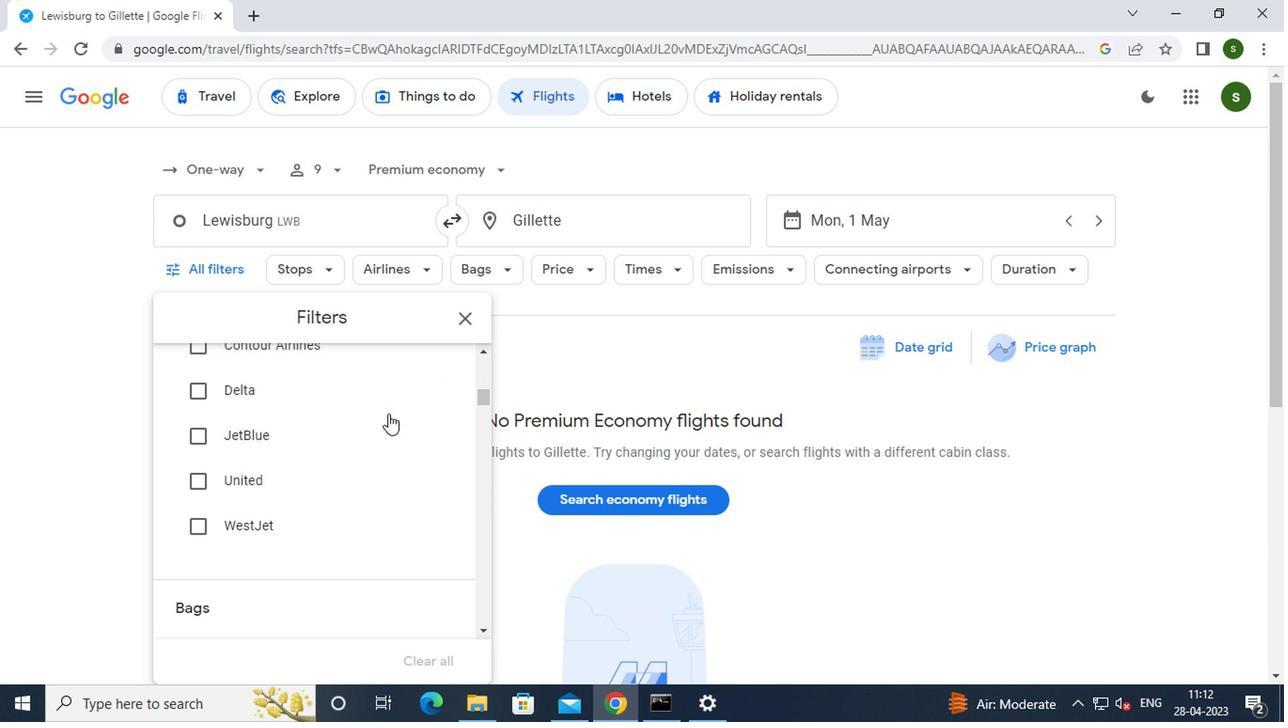 
Action: Mouse moved to (438, 478)
Screenshot: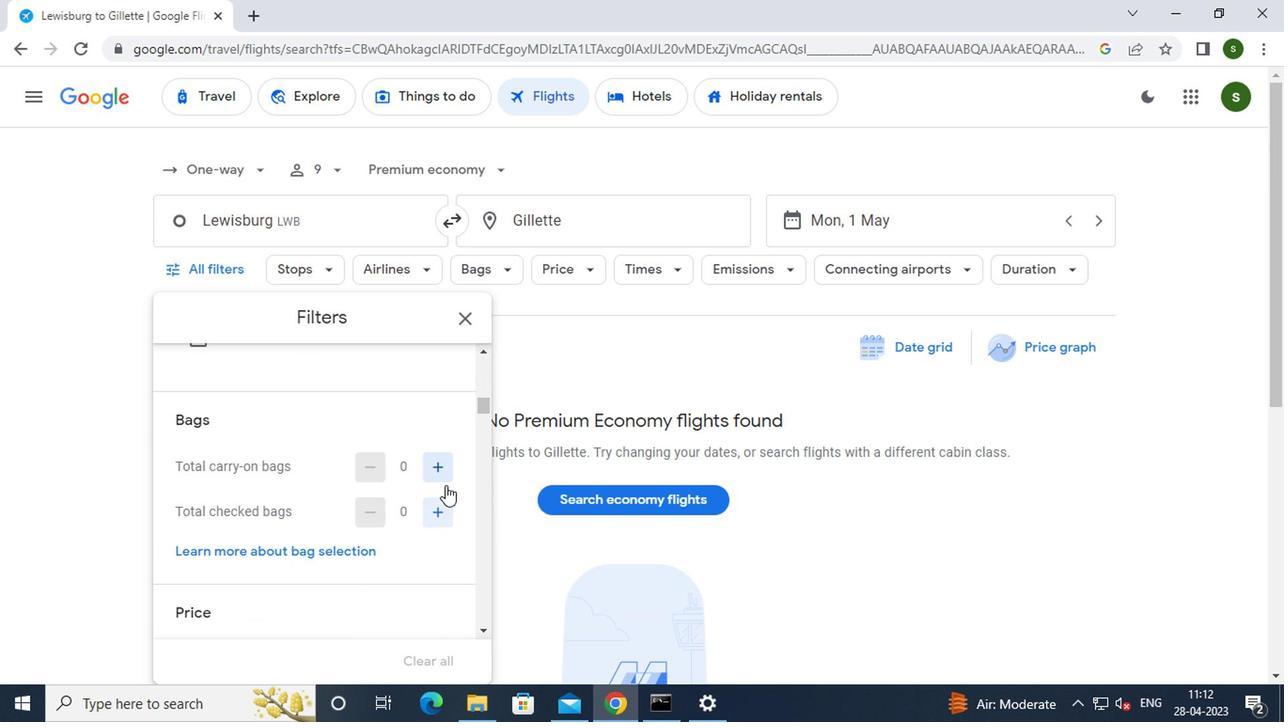 
Action: Mouse pressed left at (438, 478)
Screenshot: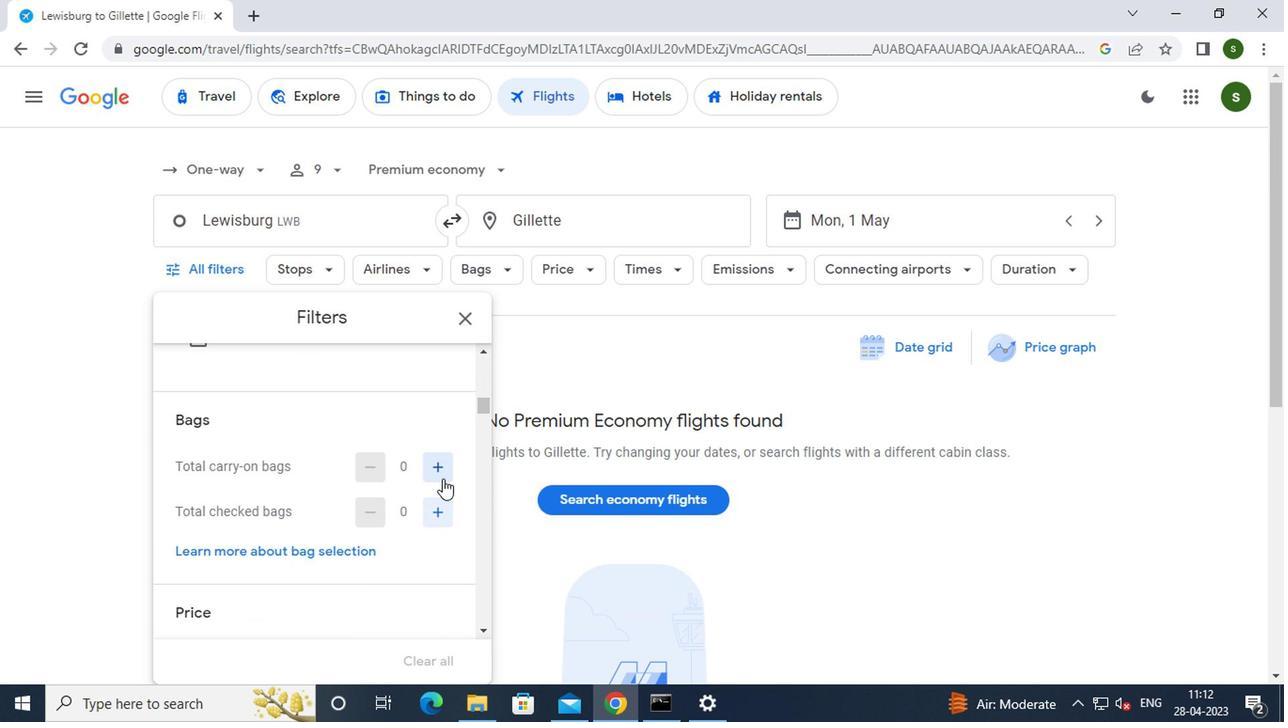 
Action: Mouse pressed left at (438, 478)
Screenshot: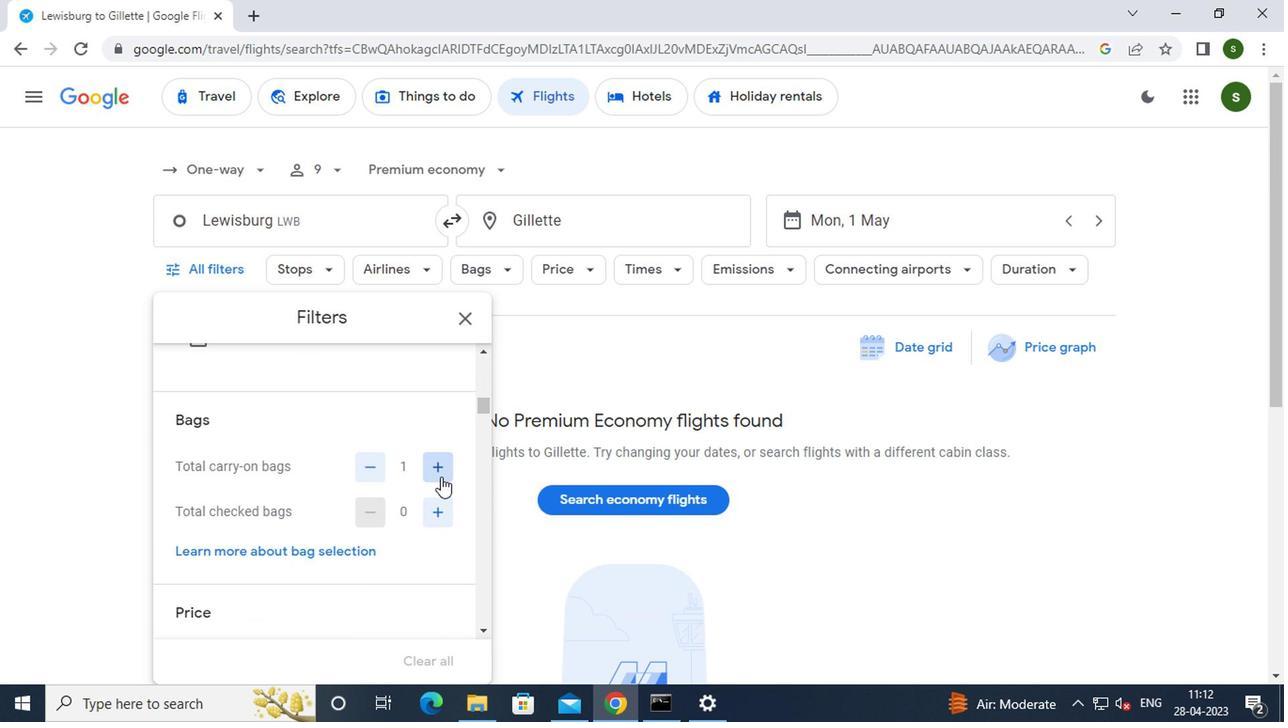 
Action: Mouse scrolled (438, 478) with delta (0, 0)
Screenshot: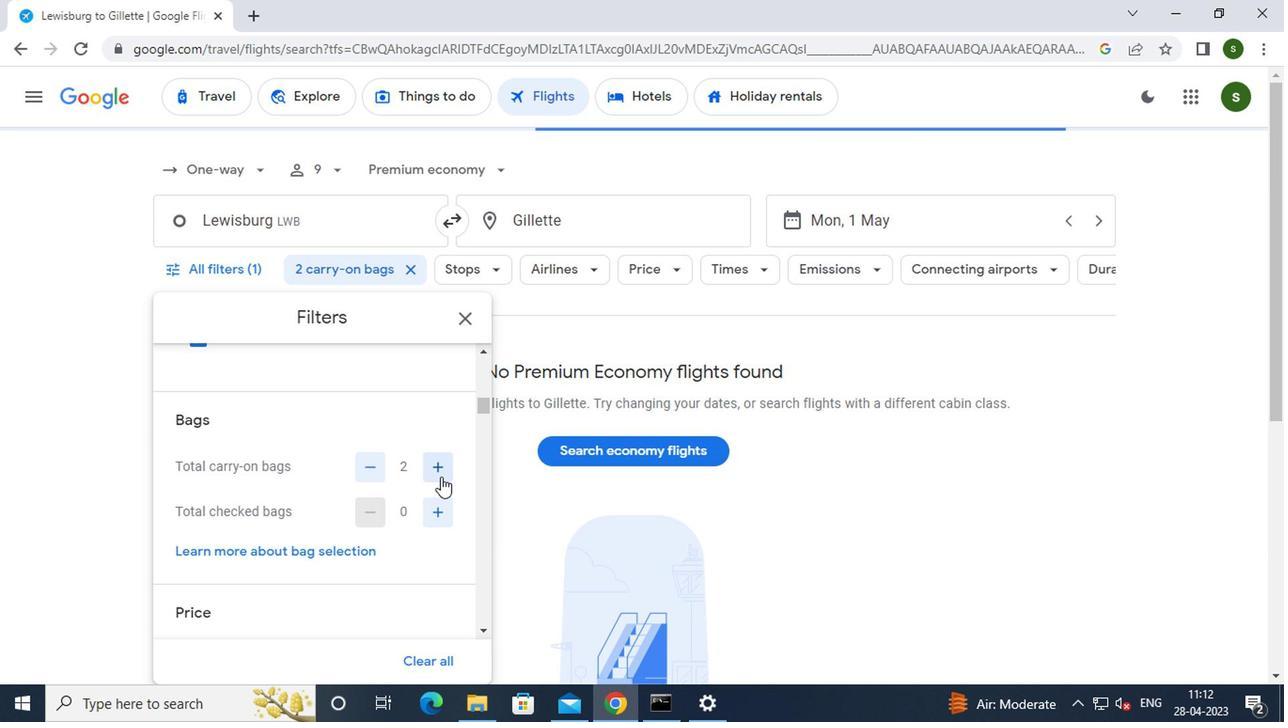 
Action: Mouse scrolled (438, 478) with delta (0, 0)
Screenshot: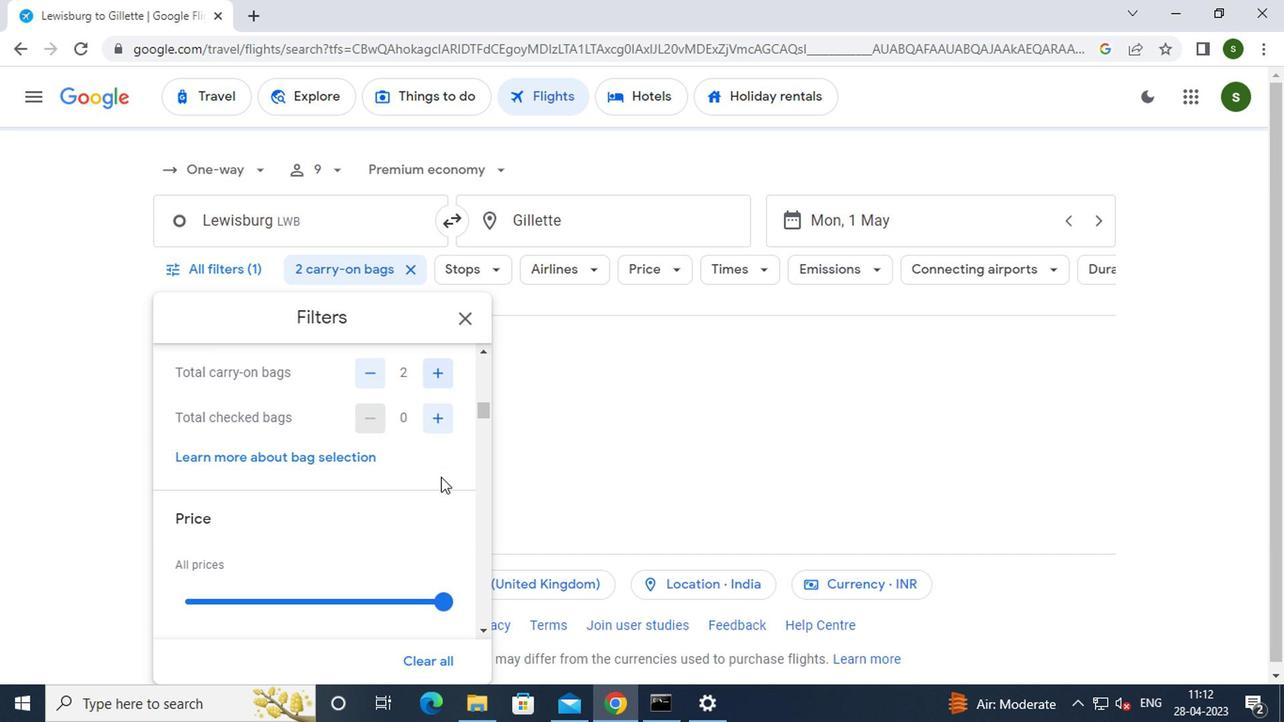 
Action: Mouse scrolled (438, 478) with delta (0, 0)
Screenshot: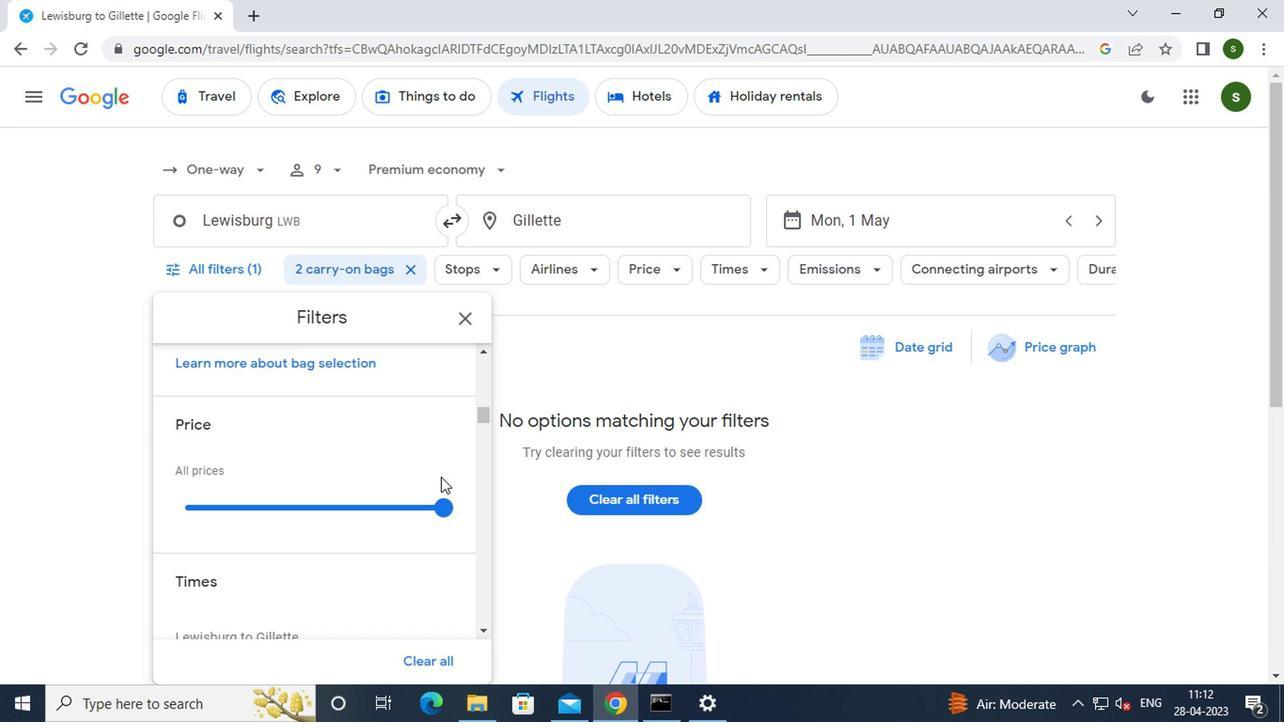 
Action: Mouse scrolled (438, 478) with delta (0, 0)
Screenshot: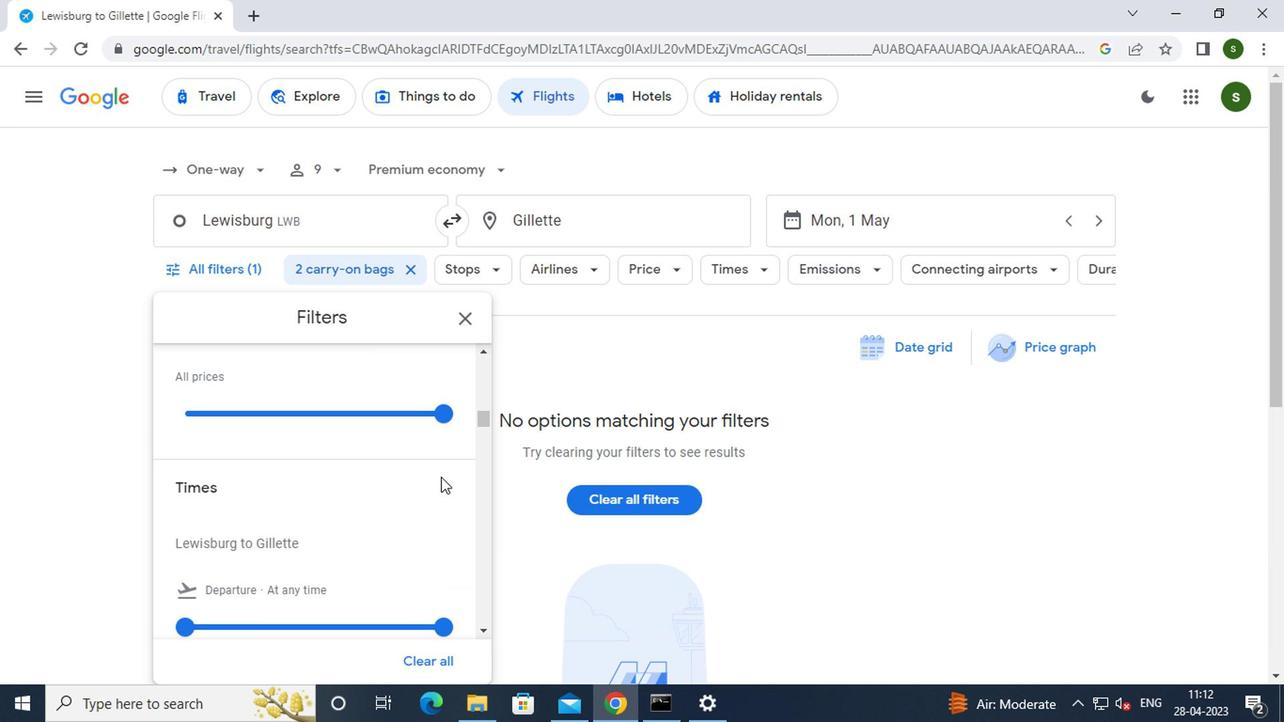 
Action: Mouse moved to (175, 530)
Screenshot: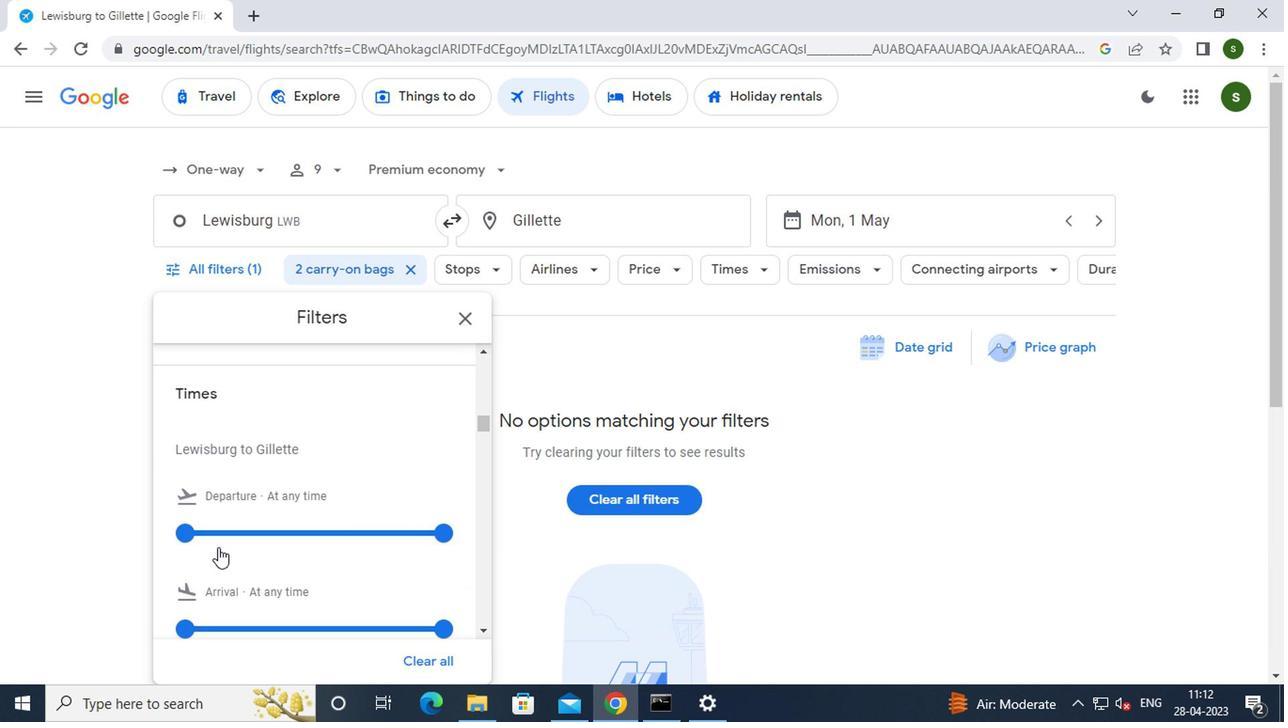 
Action: Mouse pressed left at (175, 530)
Screenshot: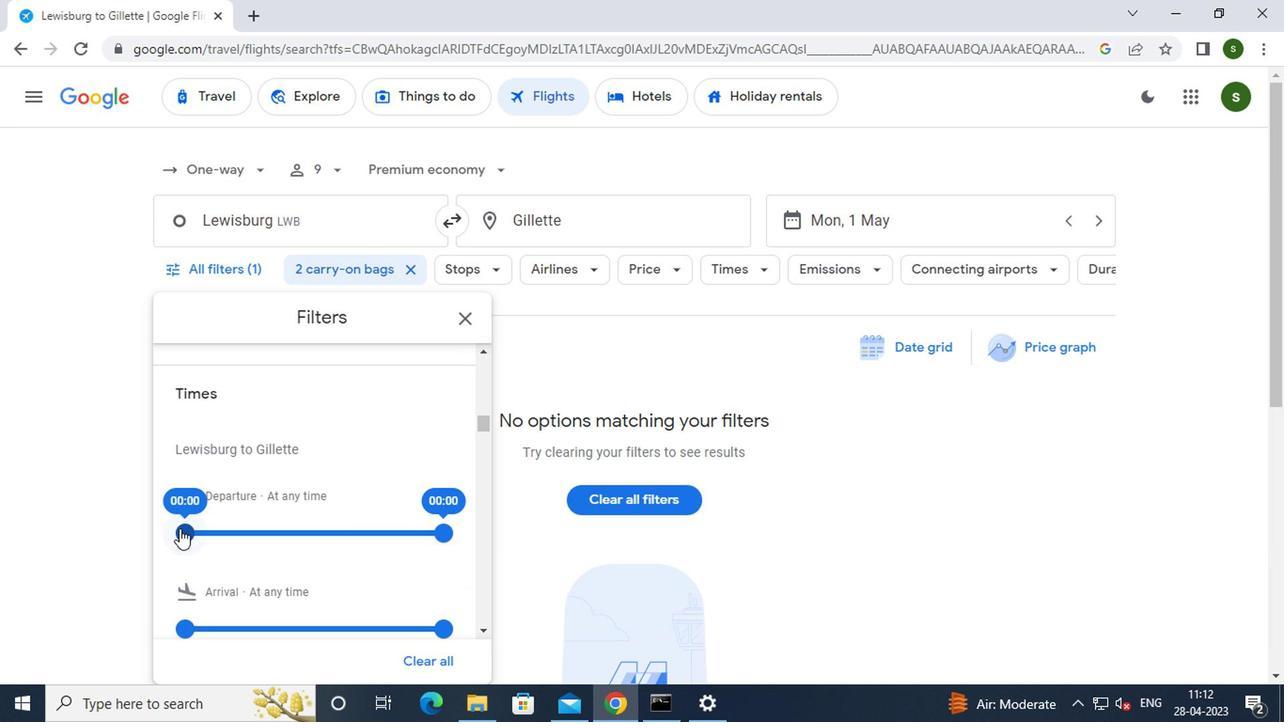 
Action: Mouse moved to (457, 329)
Screenshot: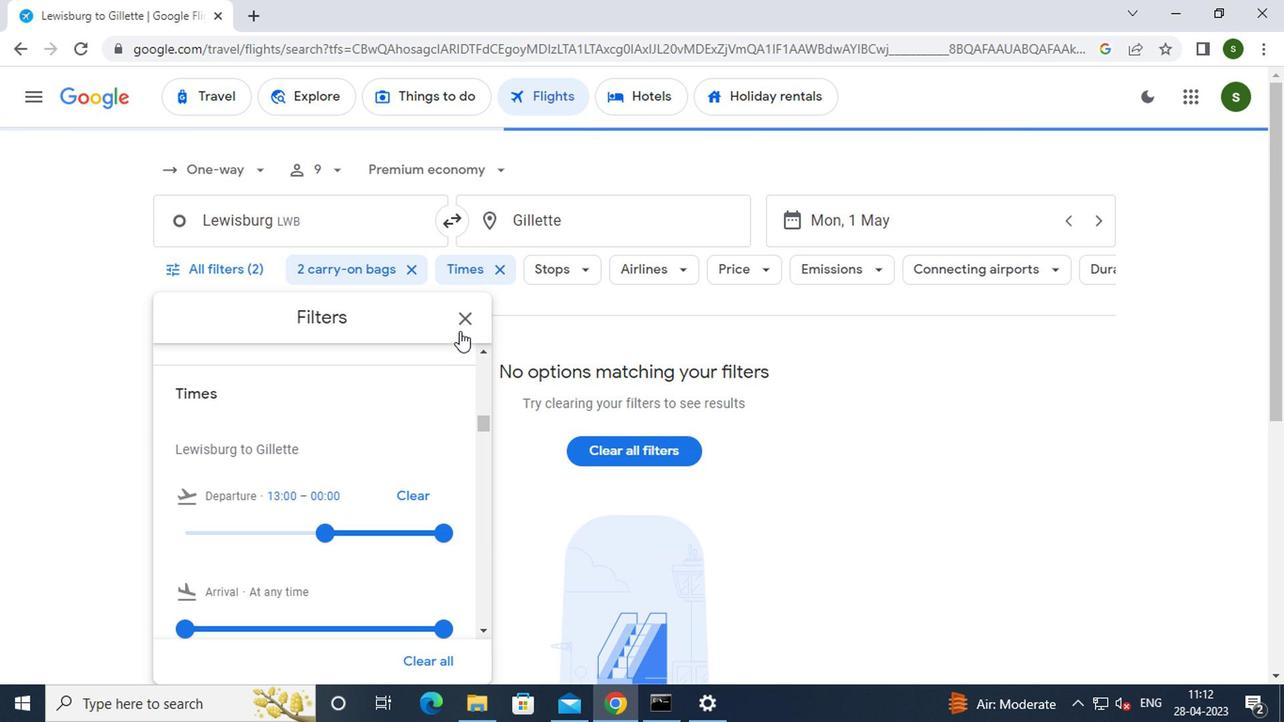 
Action: Mouse pressed left at (457, 329)
Screenshot: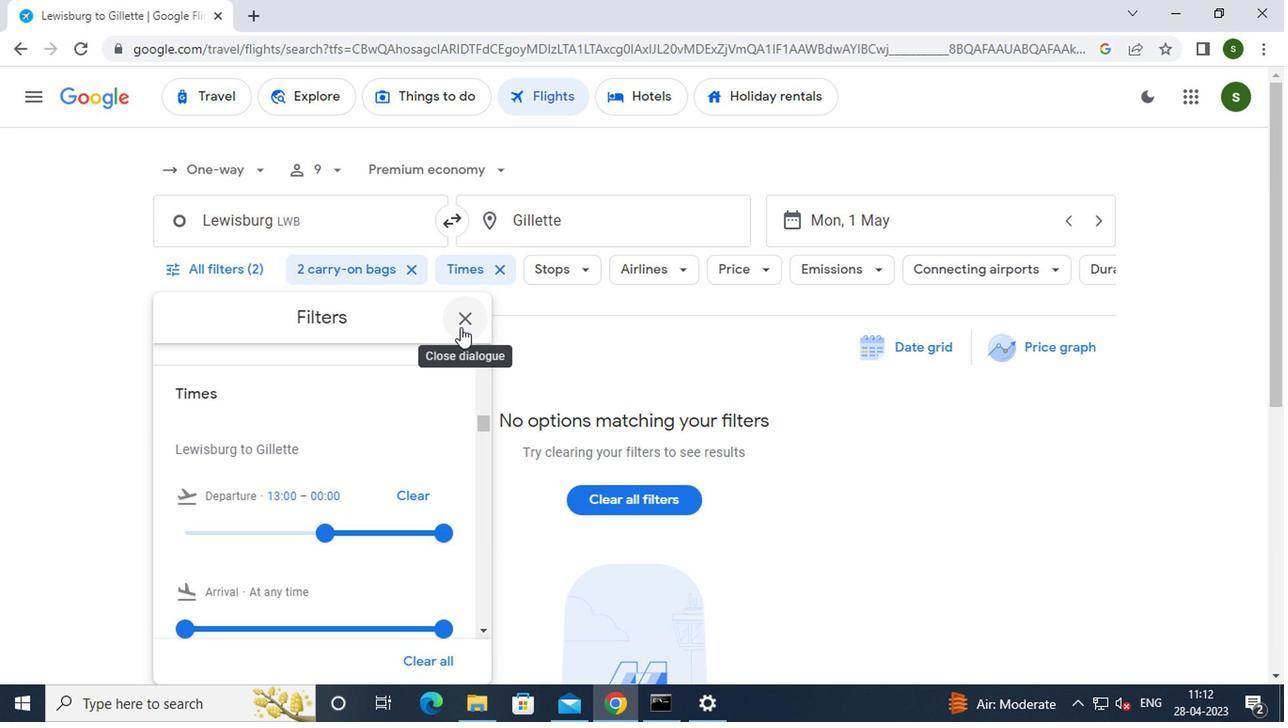 
Action: Mouse moved to (461, 349)
Screenshot: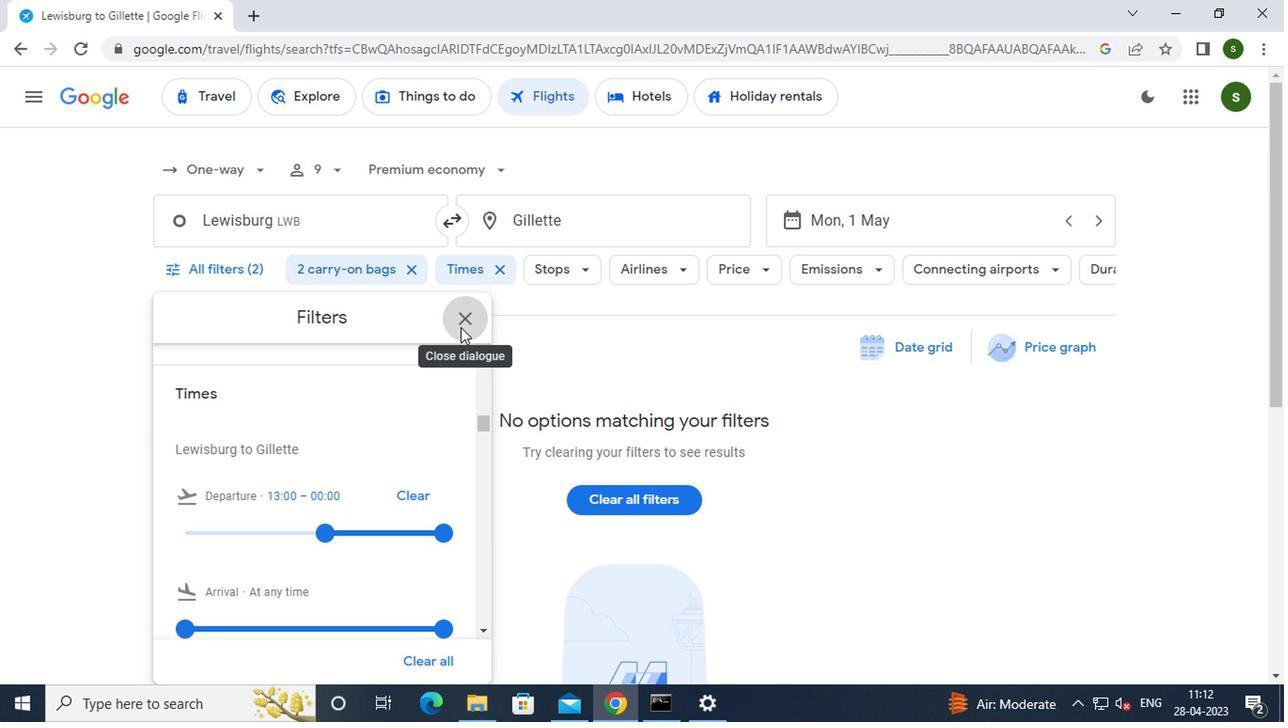 
